 Task: Find connections with filter location Villepinte with filter topic #Careerwith filter profile language German with filter current company Sungrow Power Supply Co., Ltd. with filter school INDIAN MARITIME UNIVERSITY with filter industry Metal Valve, Ball, and Roller Manufacturing with filter service category Writing with filter keywords title Counselor
Action: Mouse moved to (317, 251)
Screenshot: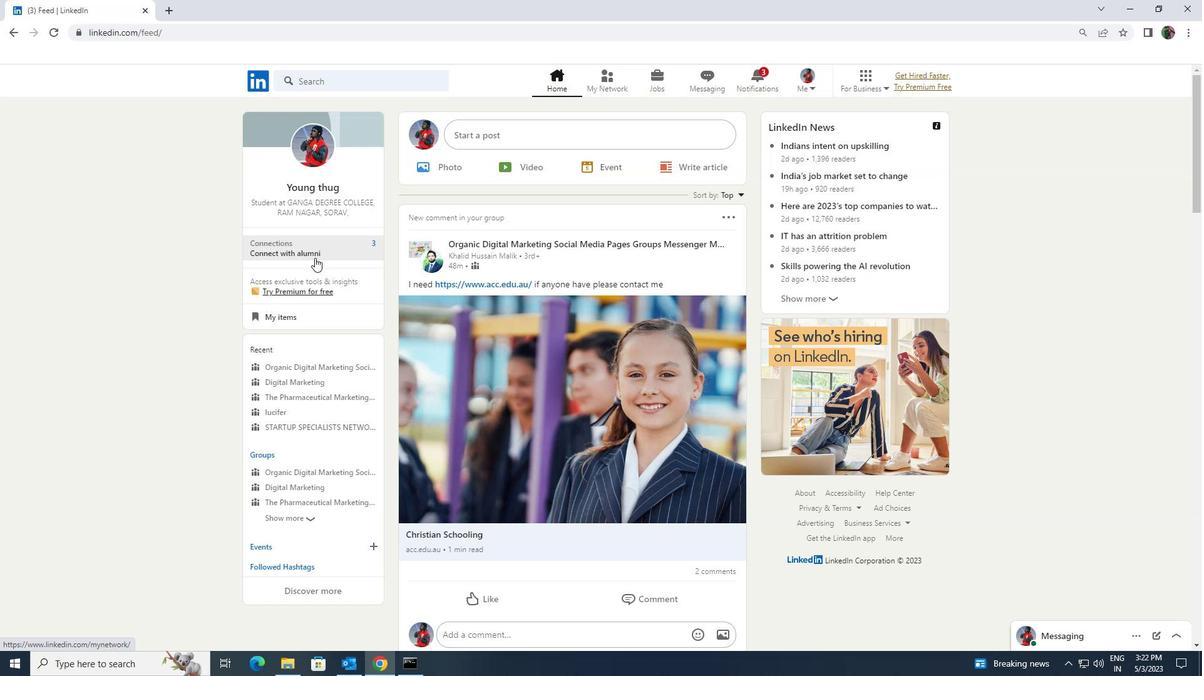 
Action: Mouse pressed left at (317, 251)
Screenshot: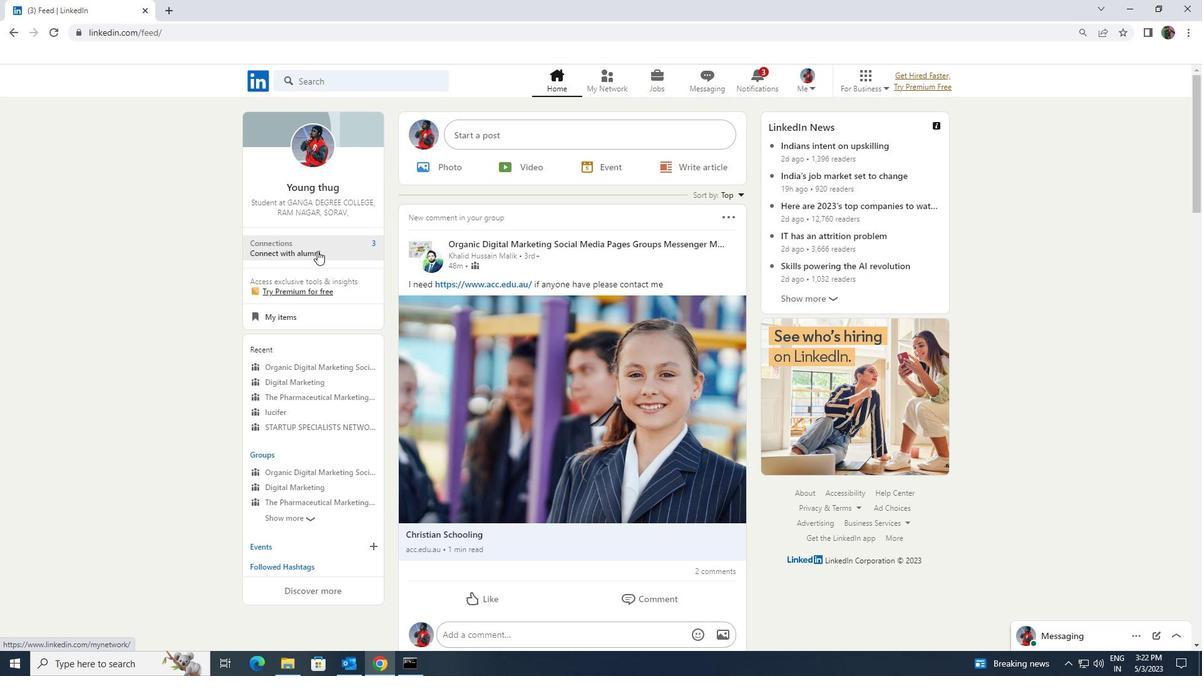 
Action: Mouse moved to (381, 151)
Screenshot: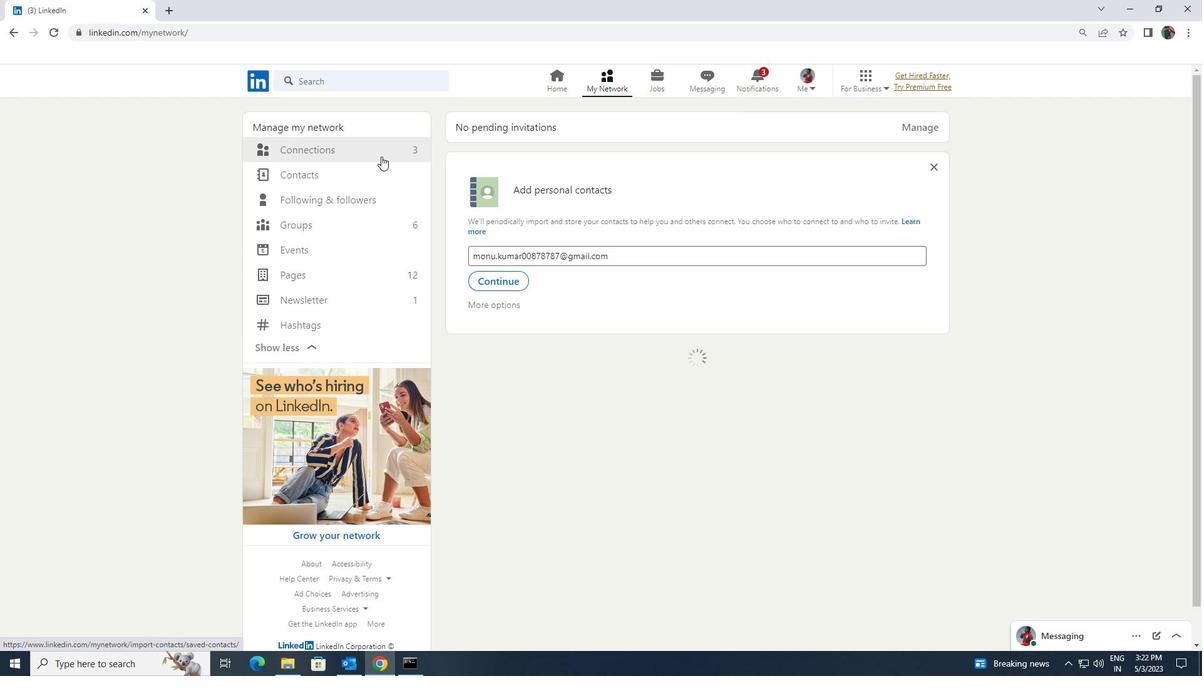 
Action: Mouse pressed left at (381, 151)
Screenshot: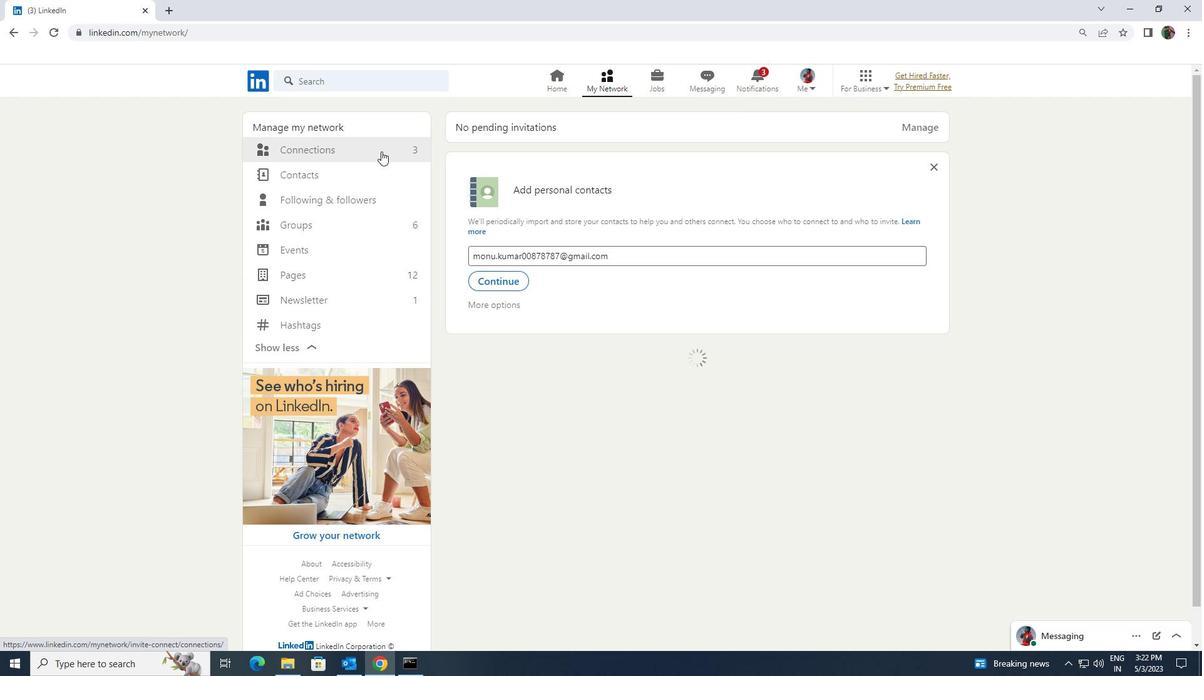 
Action: Mouse moved to (668, 152)
Screenshot: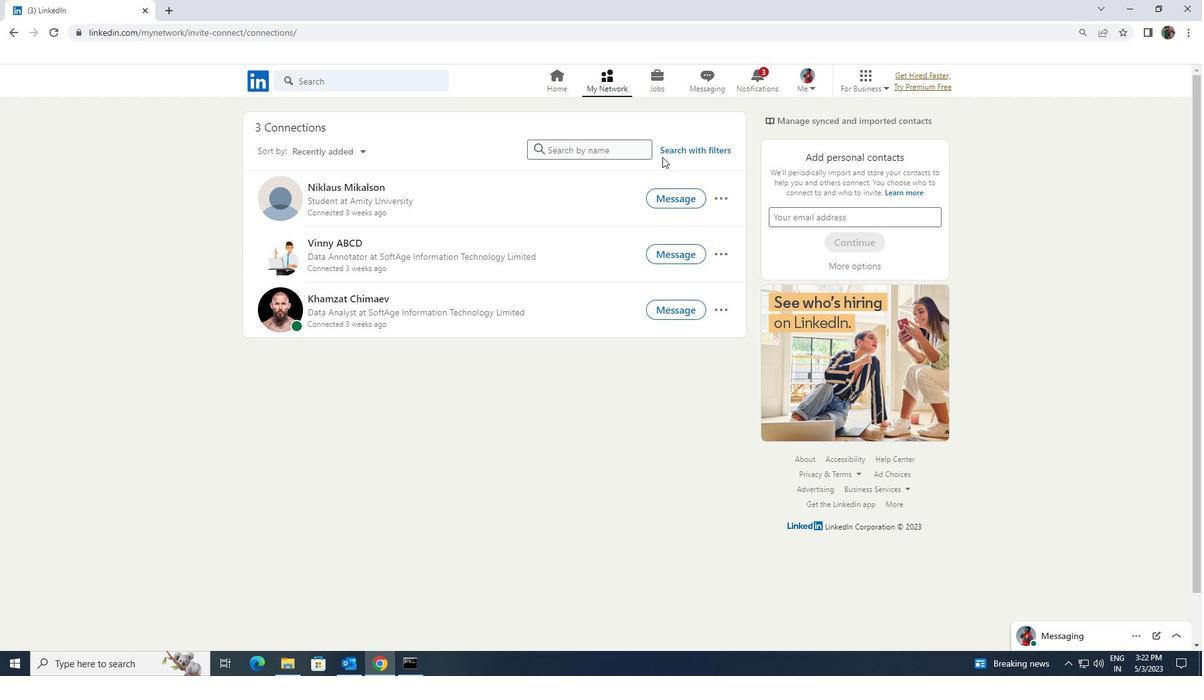 
Action: Mouse pressed left at (668, 152)
Screenshot: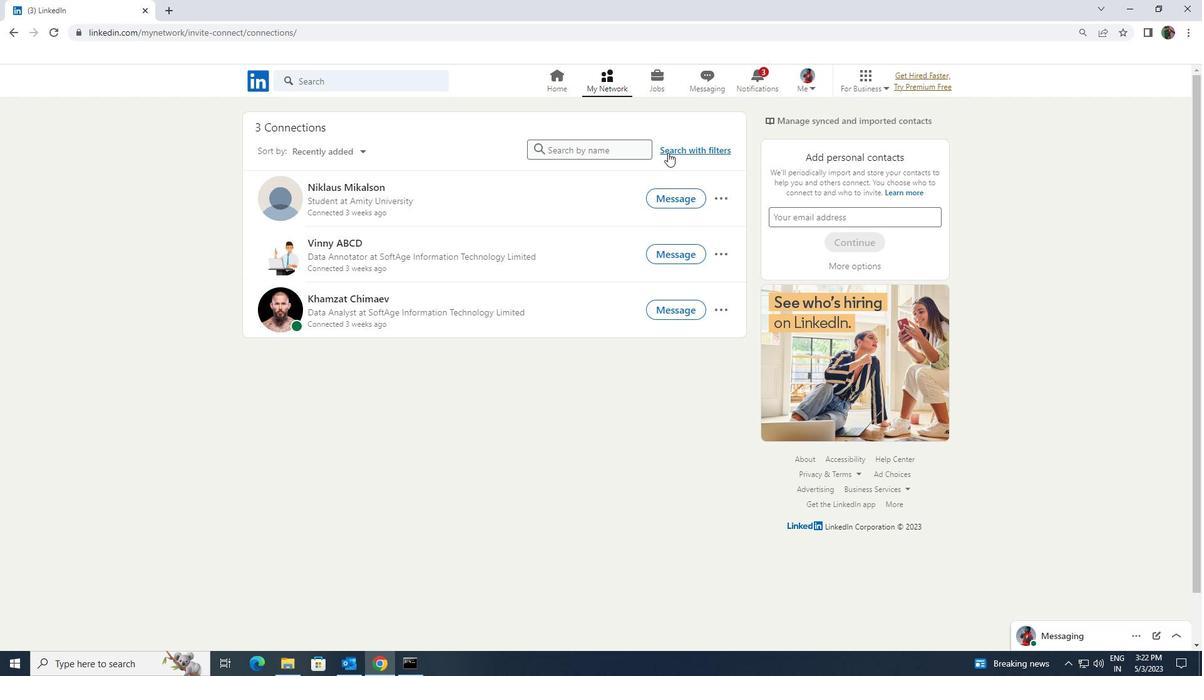 
Action: Mouse moved to (636, 120)
Screenshot: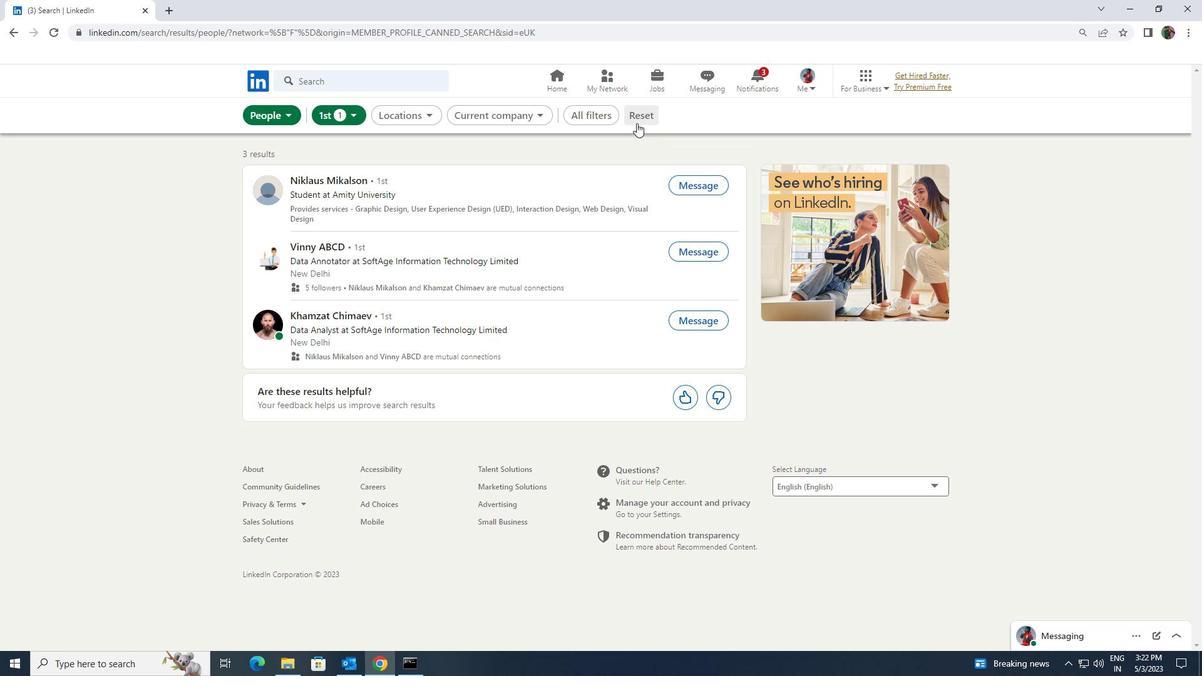 
Action: Mouse pressed left at (636, 120)
Screenshot: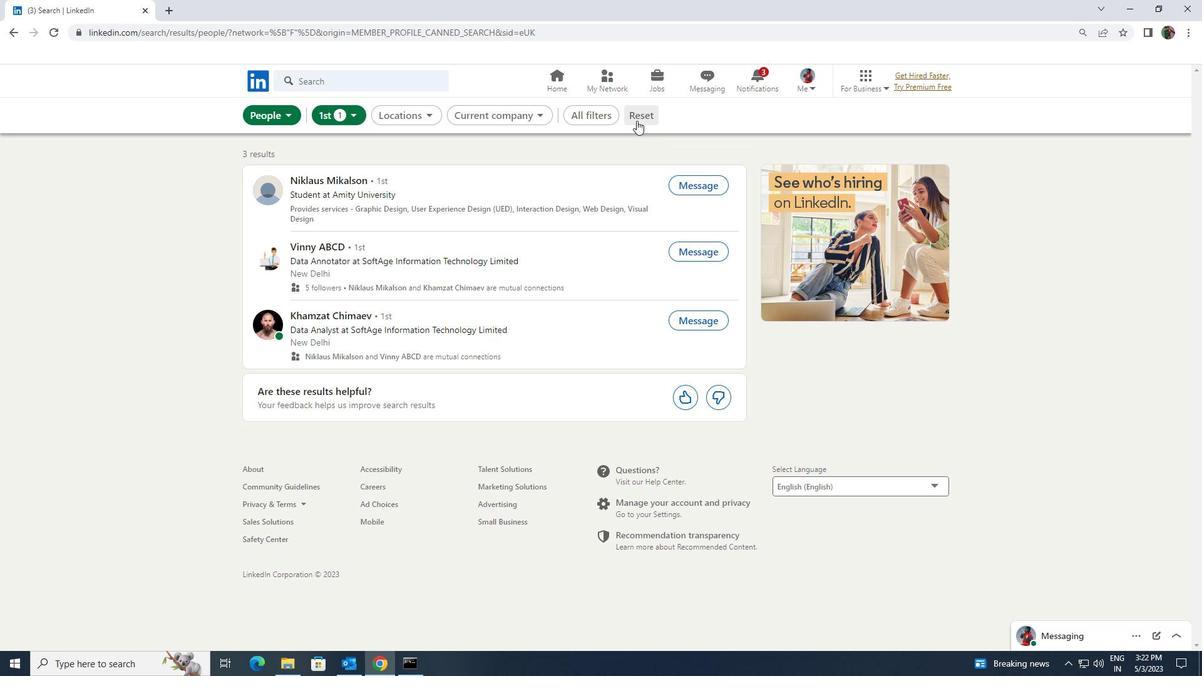 
Action: Mouse moved to (633, 117)
Screenshot: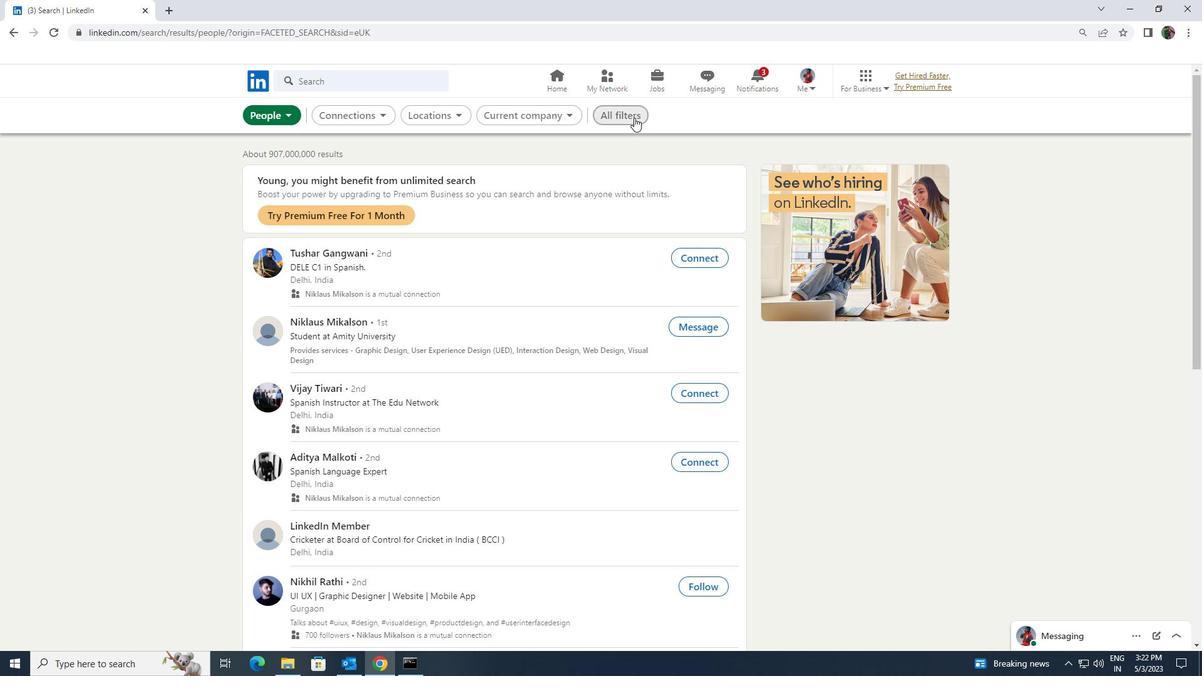 
Action: Mouse pressed left at (633, 117)
Screenshot: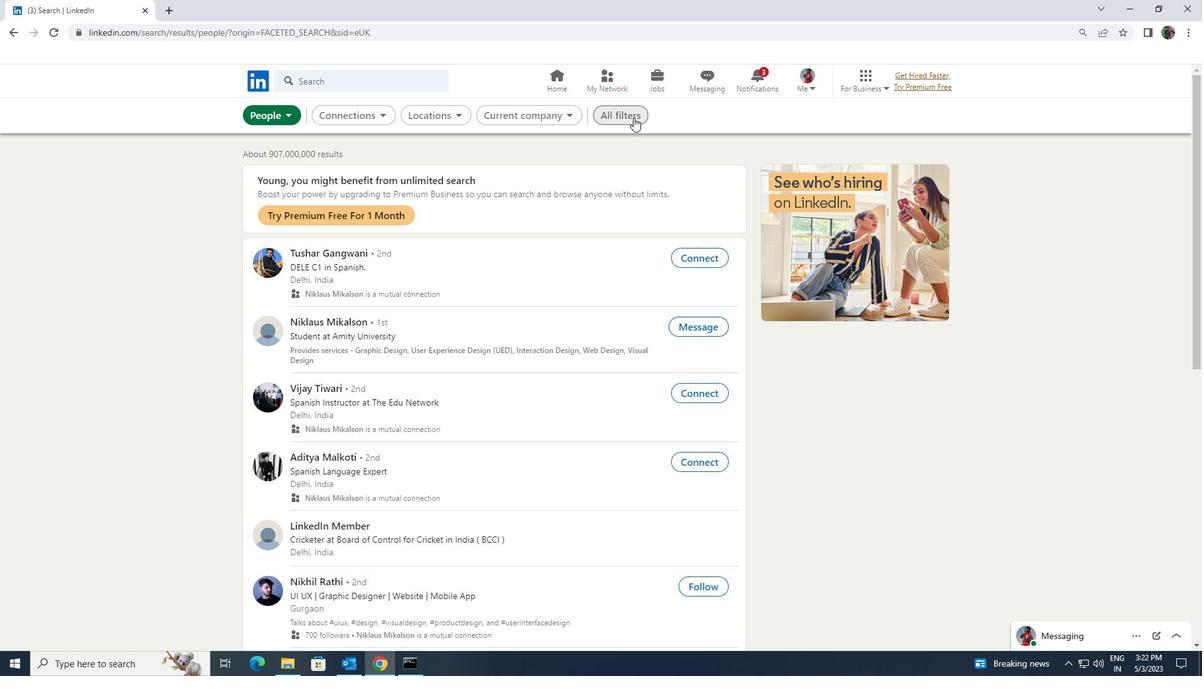 
Action: Mouse moved to (1056, 487)
Screenshot: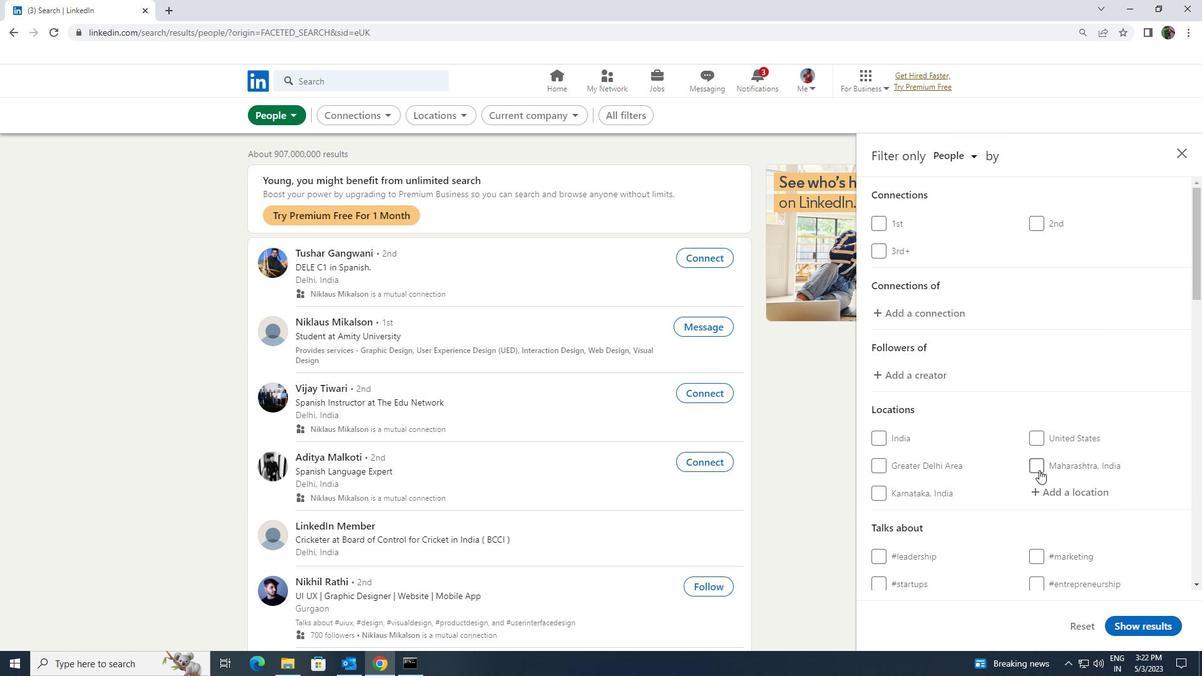 
Action: Mouse pressed left at (1056, 487)
Screenshot: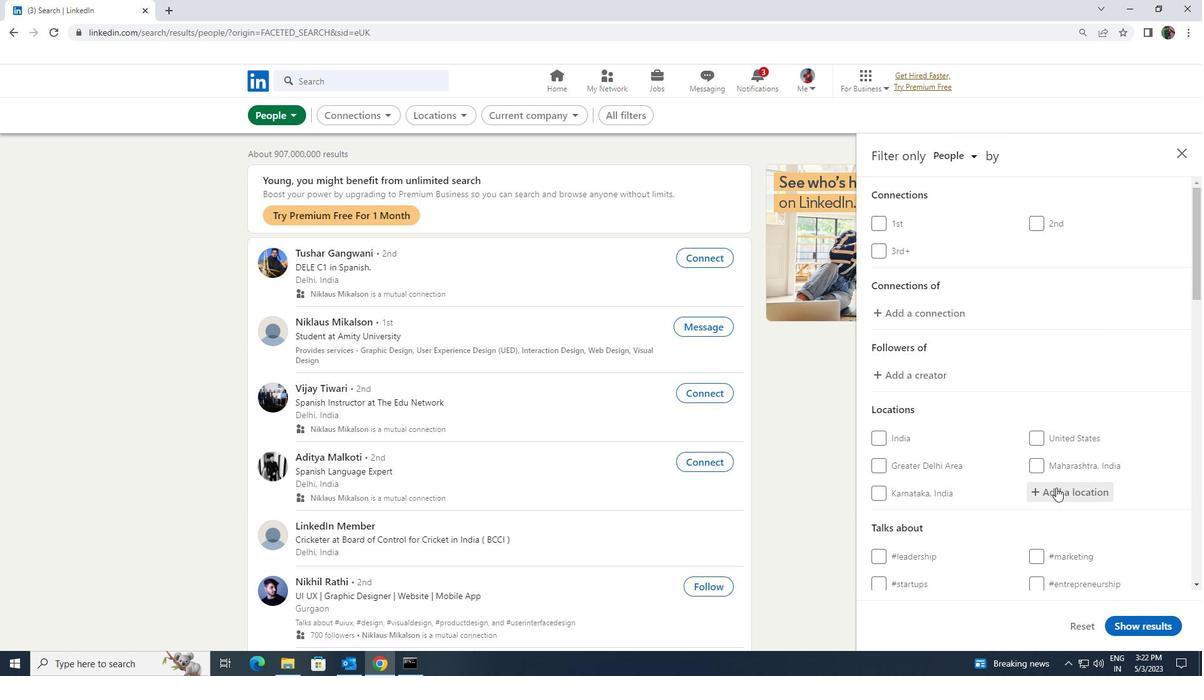 
Action: Key pressed <Key.shift><Key.shift>VILLEPINTE
Screenshot: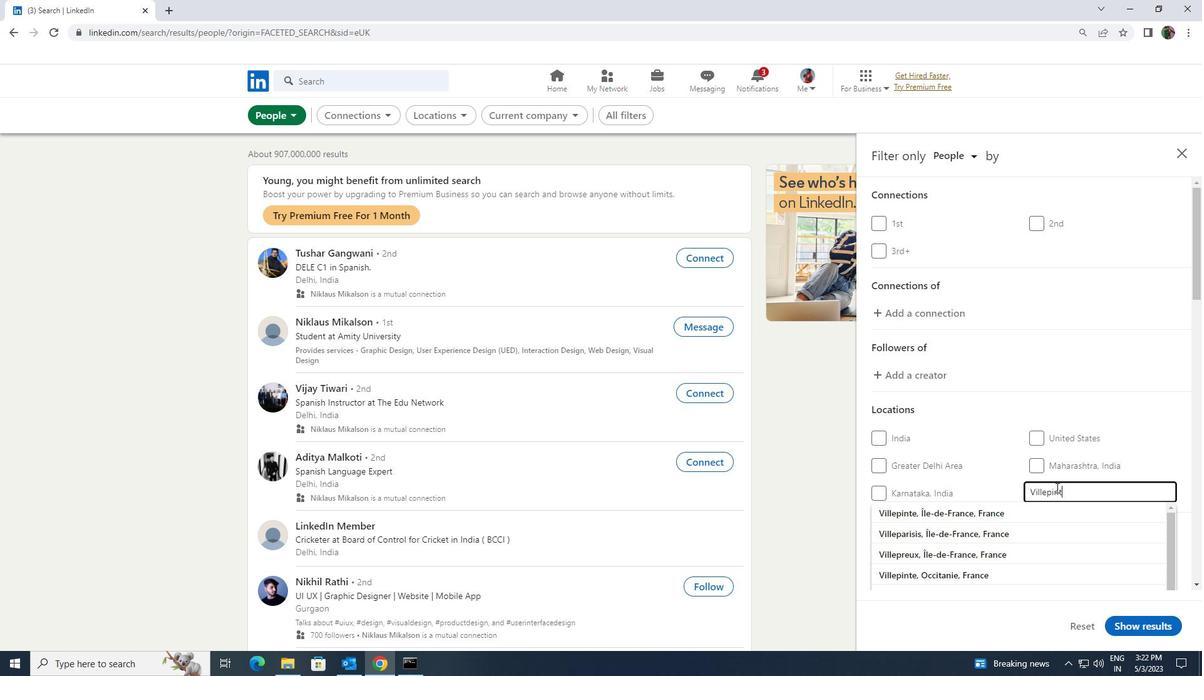 
Action: Mouse moved to (1047, 502)
Screenshot: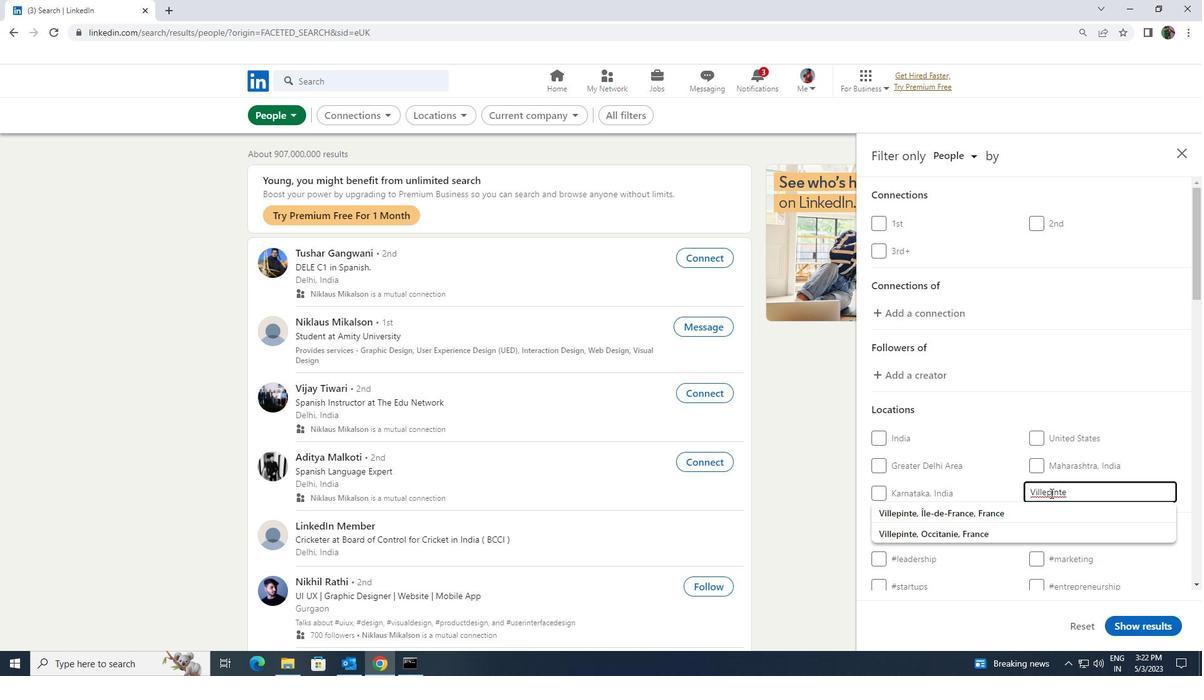 
Action: Mouse pressed left at (1047, 502)
Screenshot: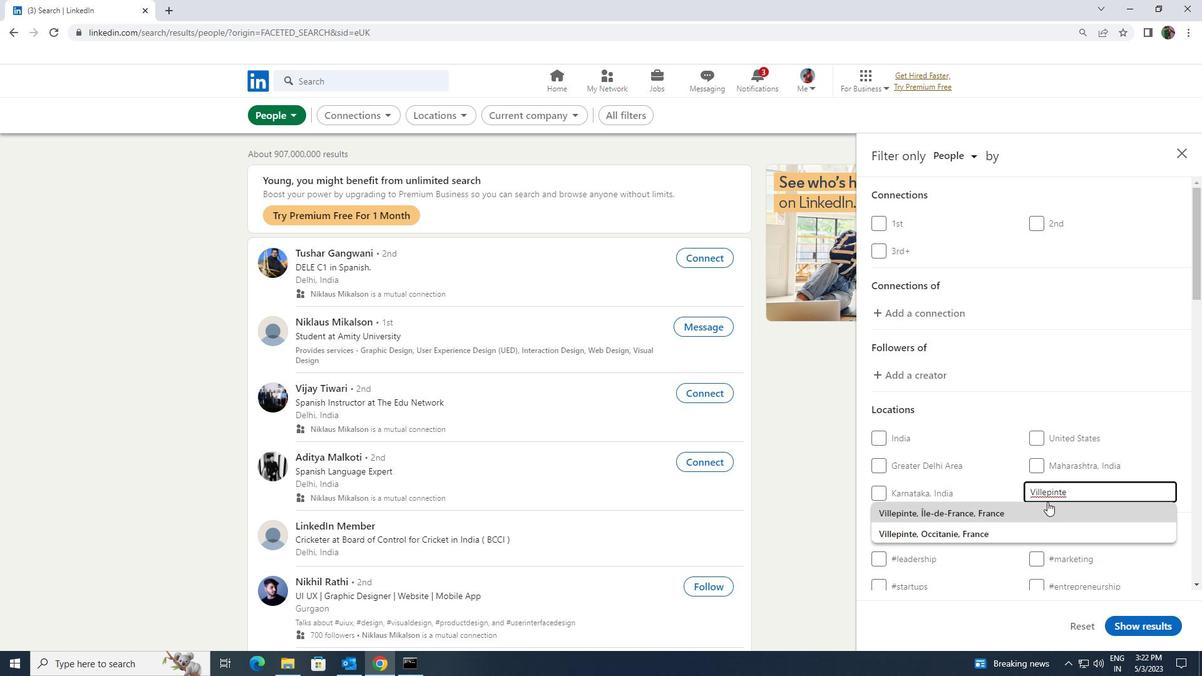 
Action: Mouse scrolled (1047, 501) with delta (0, 0)
Screenshot: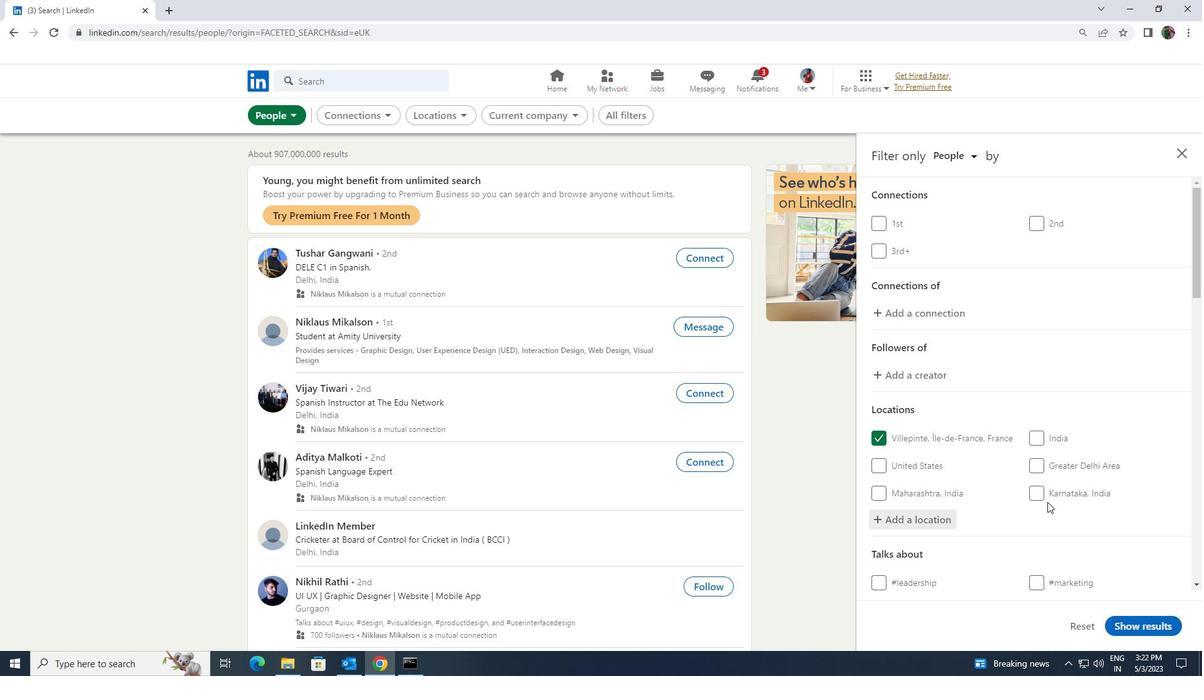 
Action: Mouse scrolled (1047, 501) with delta (0, 0)
Screenshot: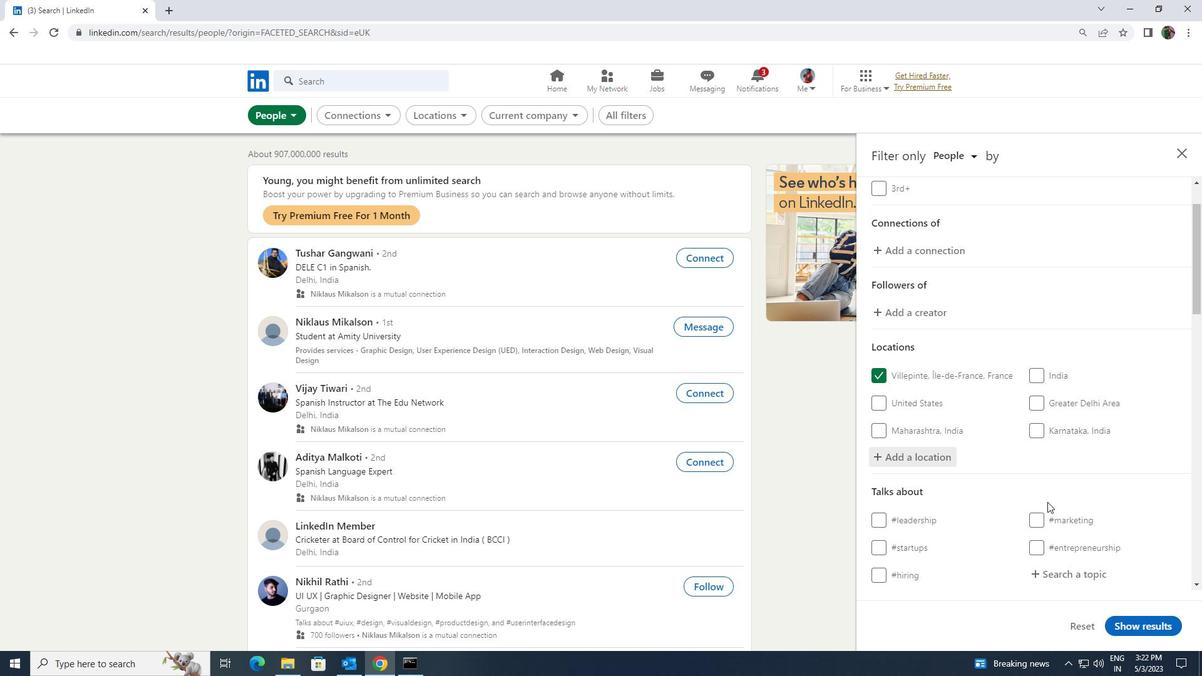 
Action: Mouse scrolled (1047, 501) with delta (0, 0)
Screenshot: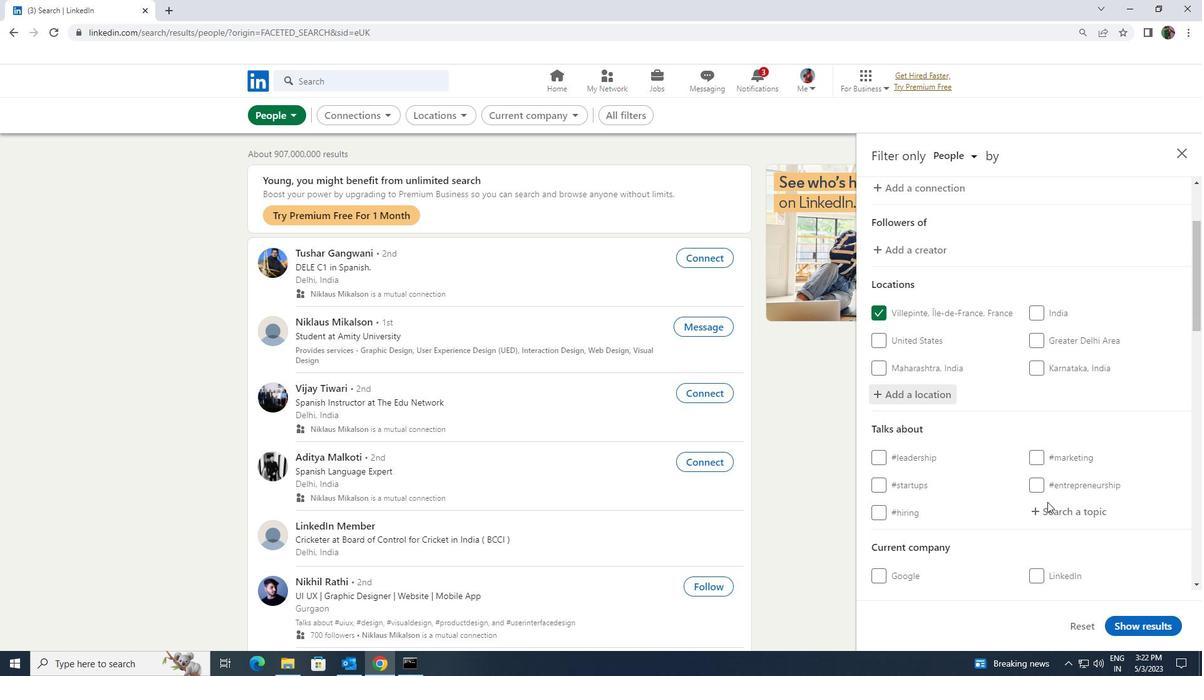 
Action: Mouse scrolled (1047, 501) with delta (0, 0)
Screenshot: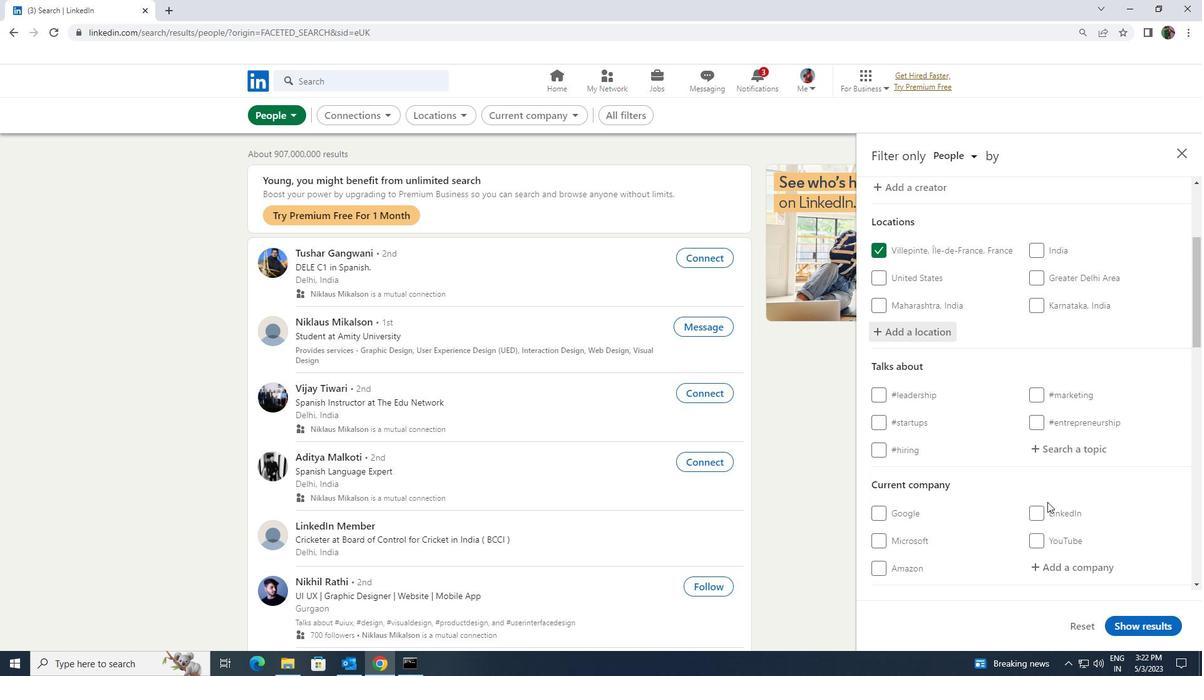 
Action: Mouse moved to (1048, 390)
Screenshot: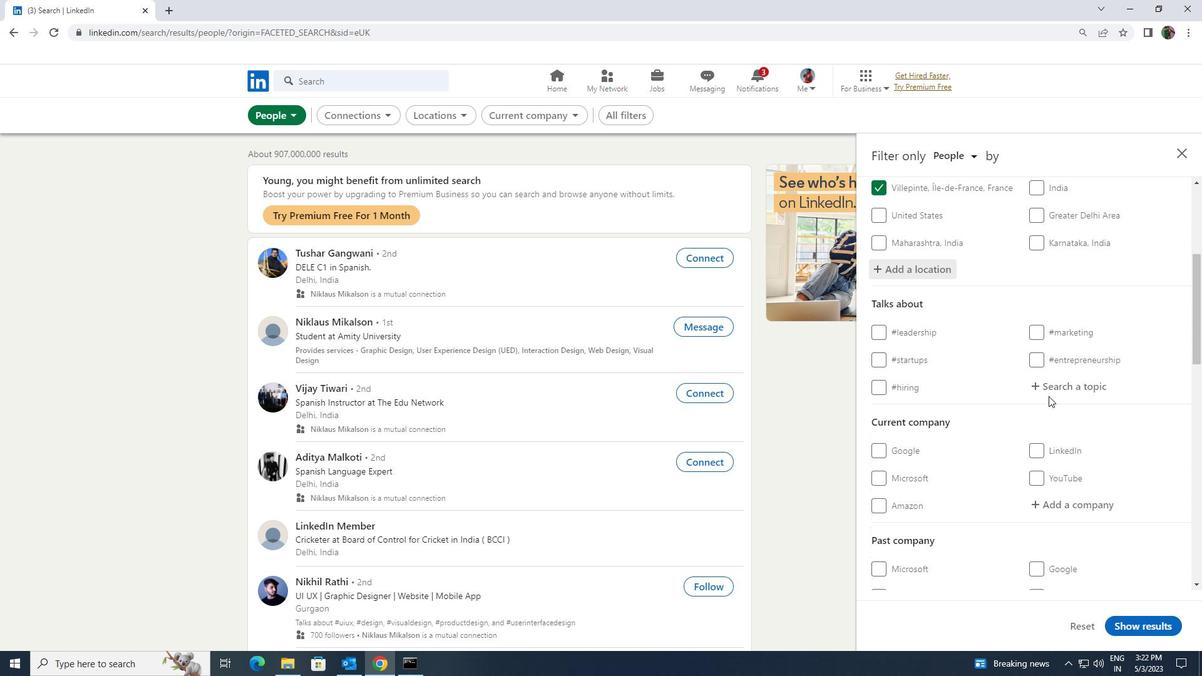 
Action: Mouse pressed left at (1048, 390)
Screenshot: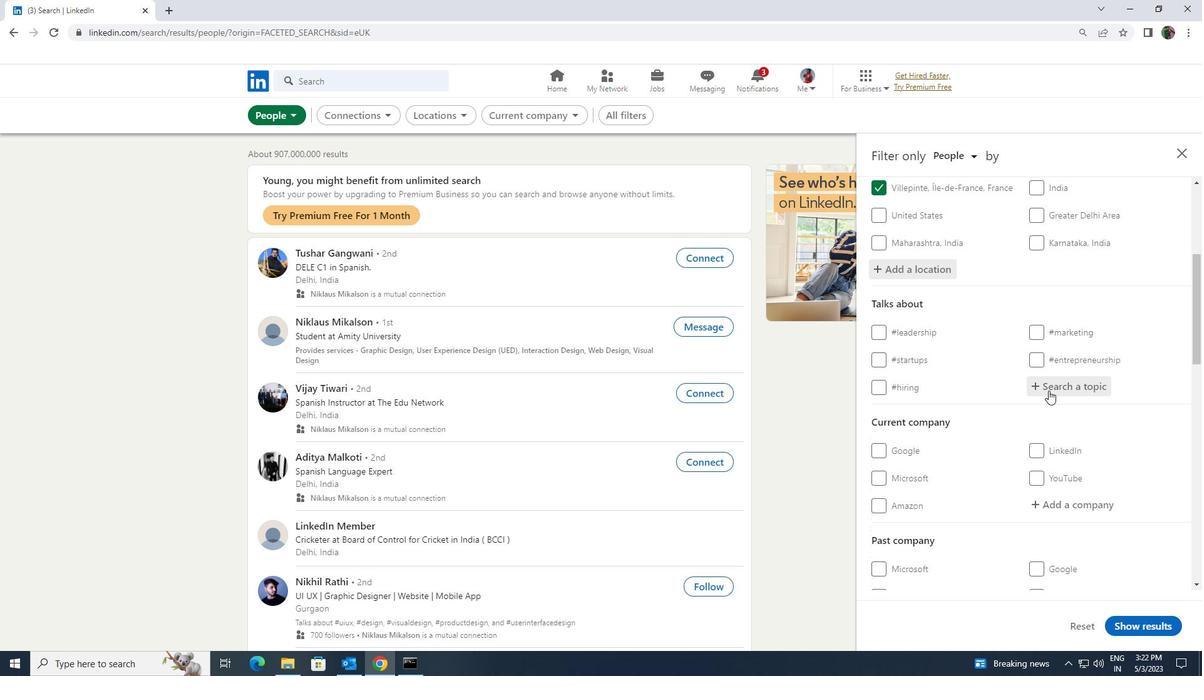 
Action: Key pressed <Key.shift>CARER
Screenshot: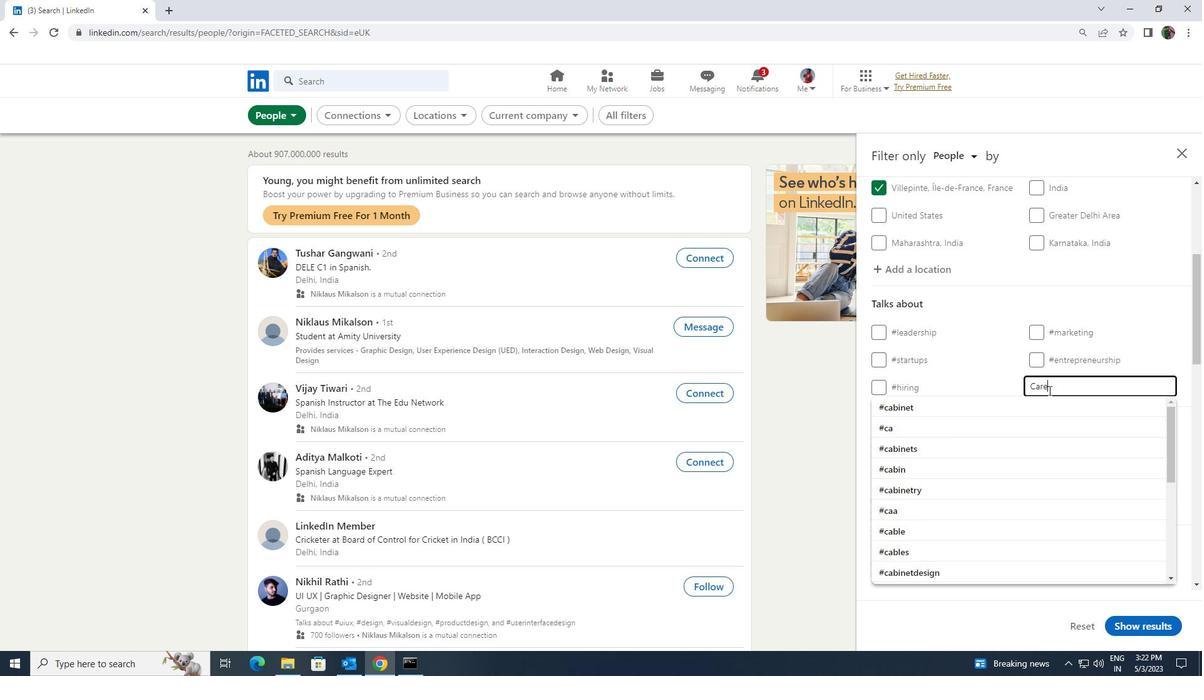 
Action: Mouse moved to (1036, 407)
Screenshot: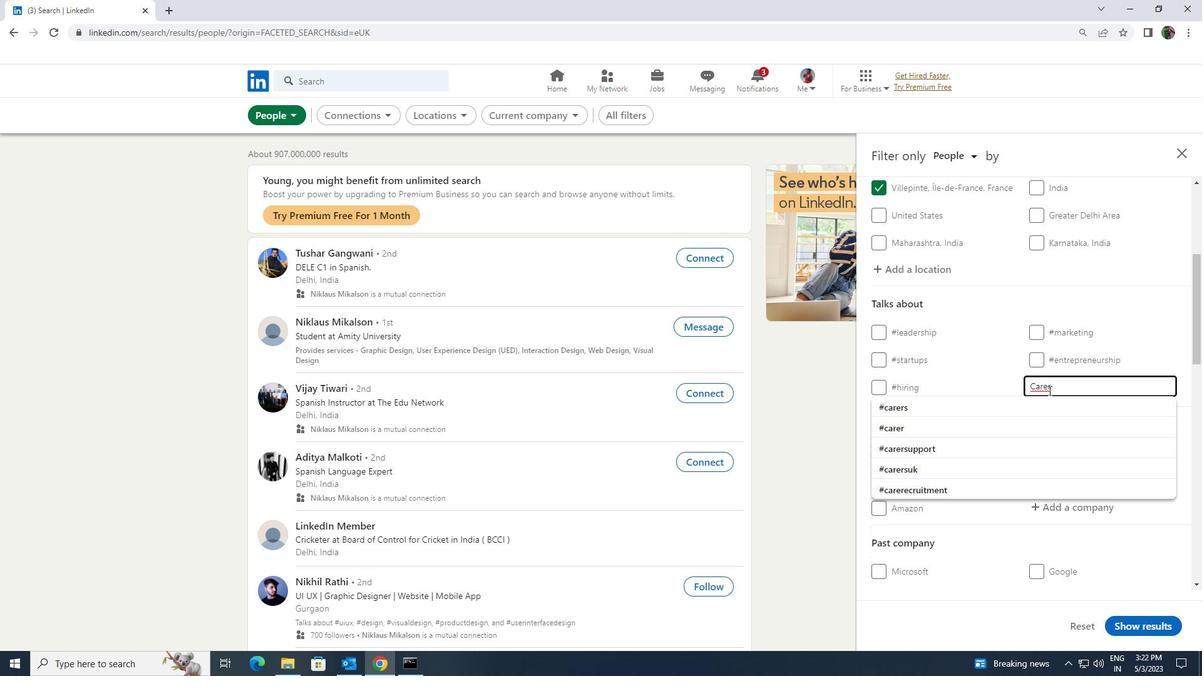 
Action: Mouse pressed left at (1036, 407)
Screenshot: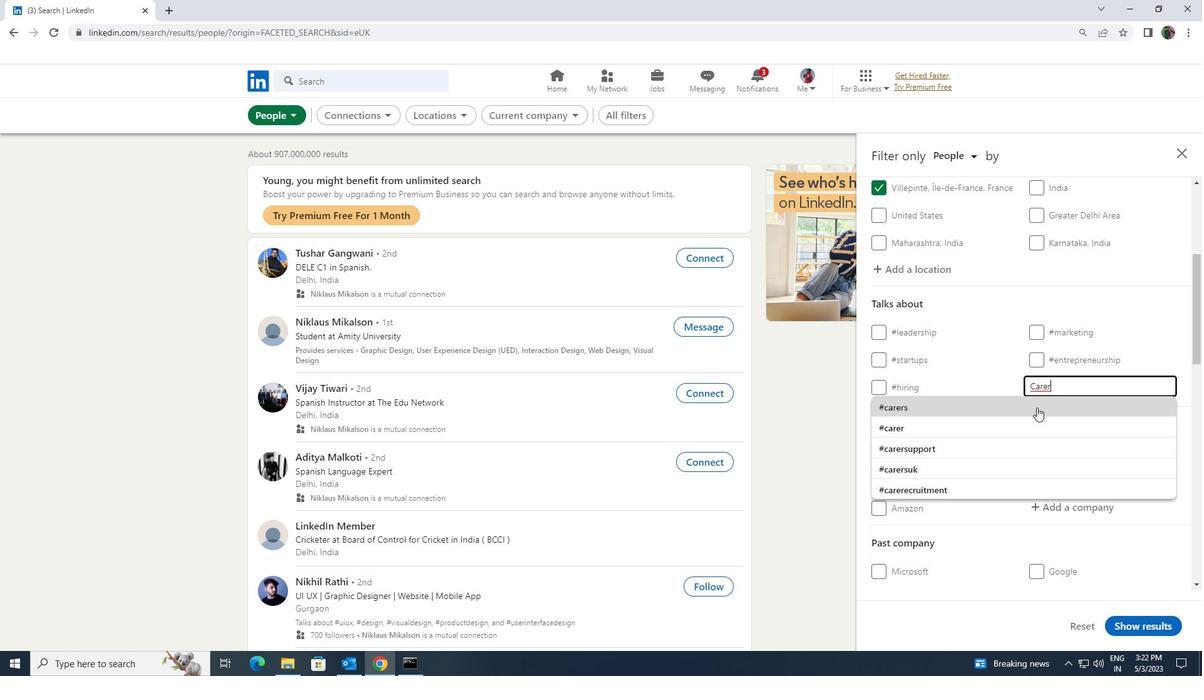 
Action: Mouse scrolled (1036, 407) with delta (0, 0)
Screenshot: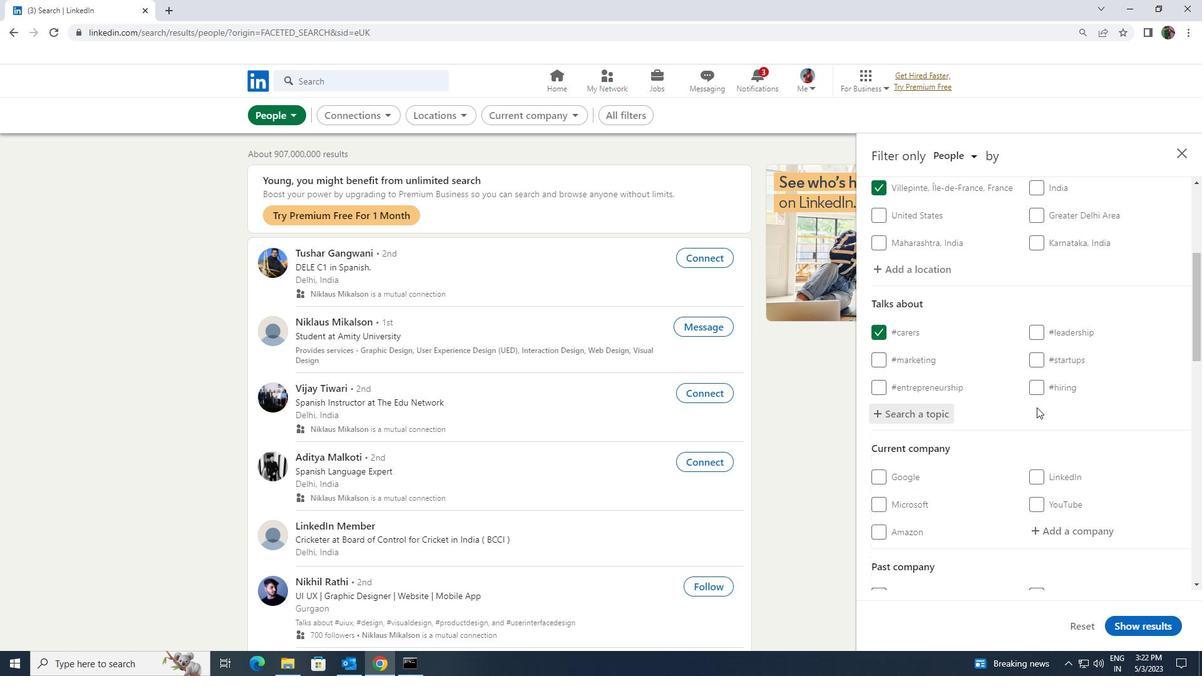 
Action: Mouse scrolled (1036, 407) with delta (0, 0)
Screenshot: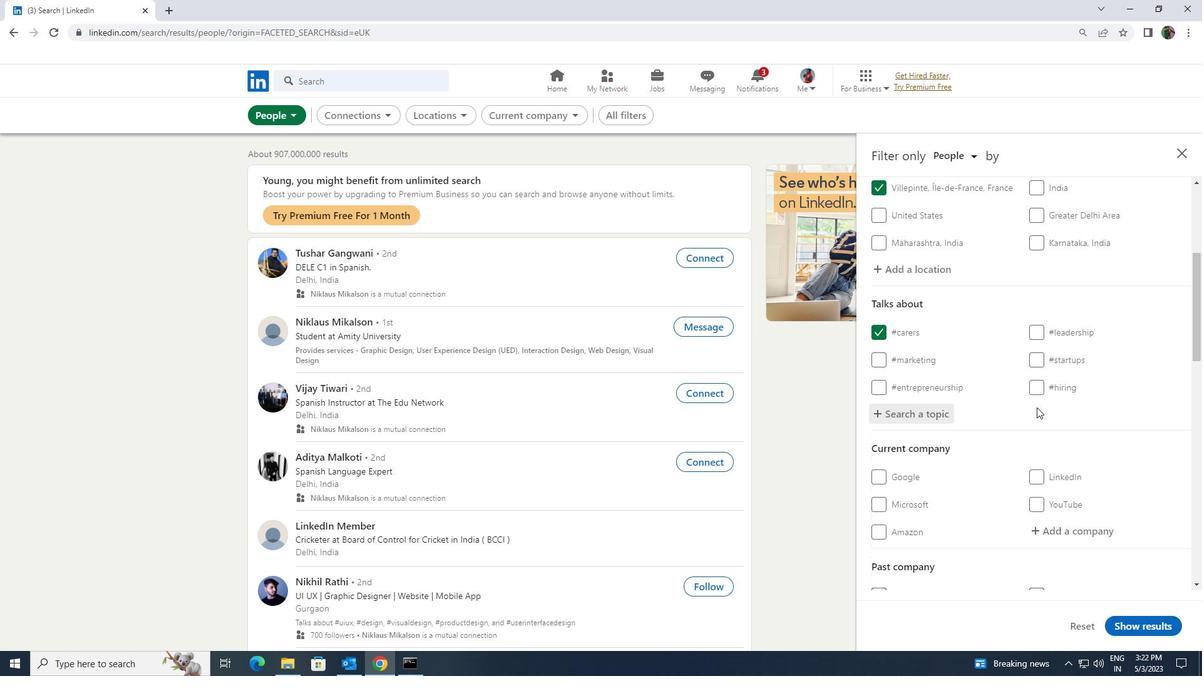 
Action: Mouse scrolled (1036, 407) with delta (0, 0)
Screenshot: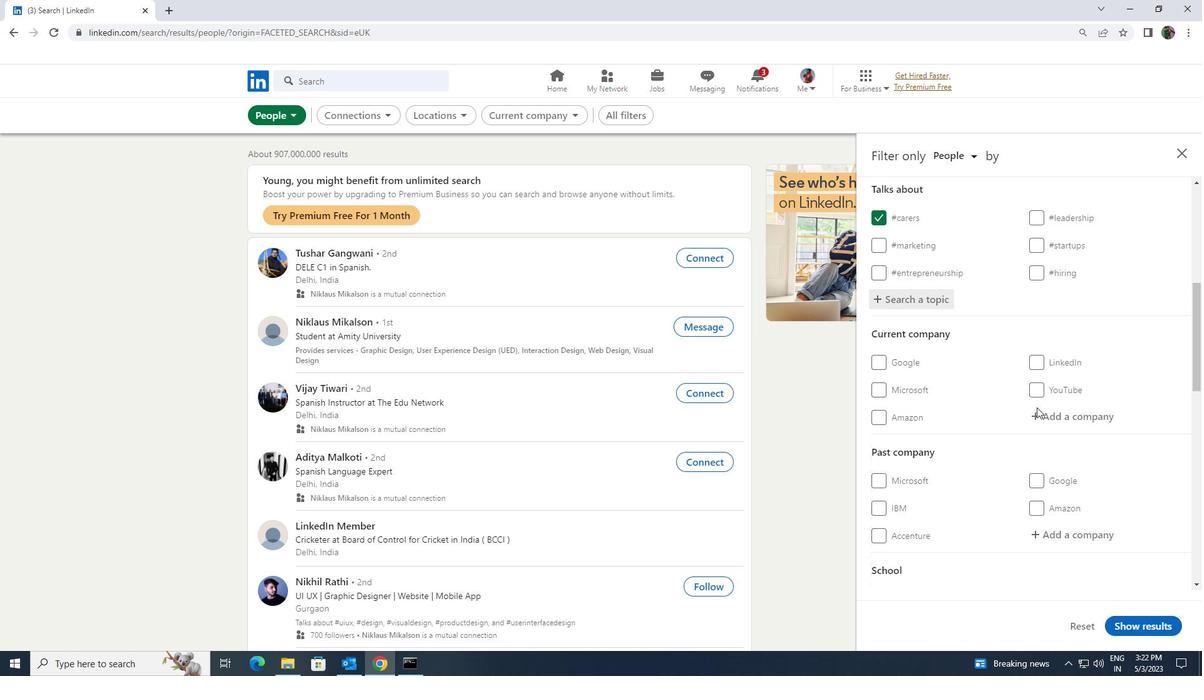 
Action: Mouse scrolled (1036, 407) with delta (0, 0)
Screenshot: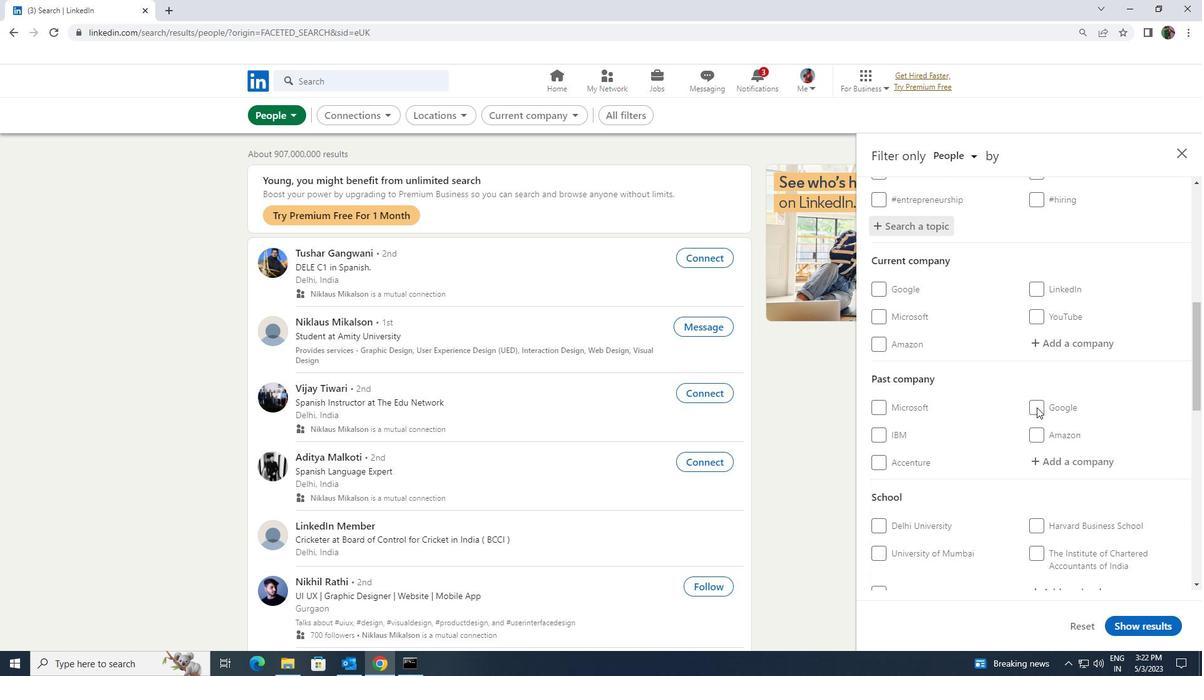 
Action: Mouse moved to (1035, 408)
Screenshot: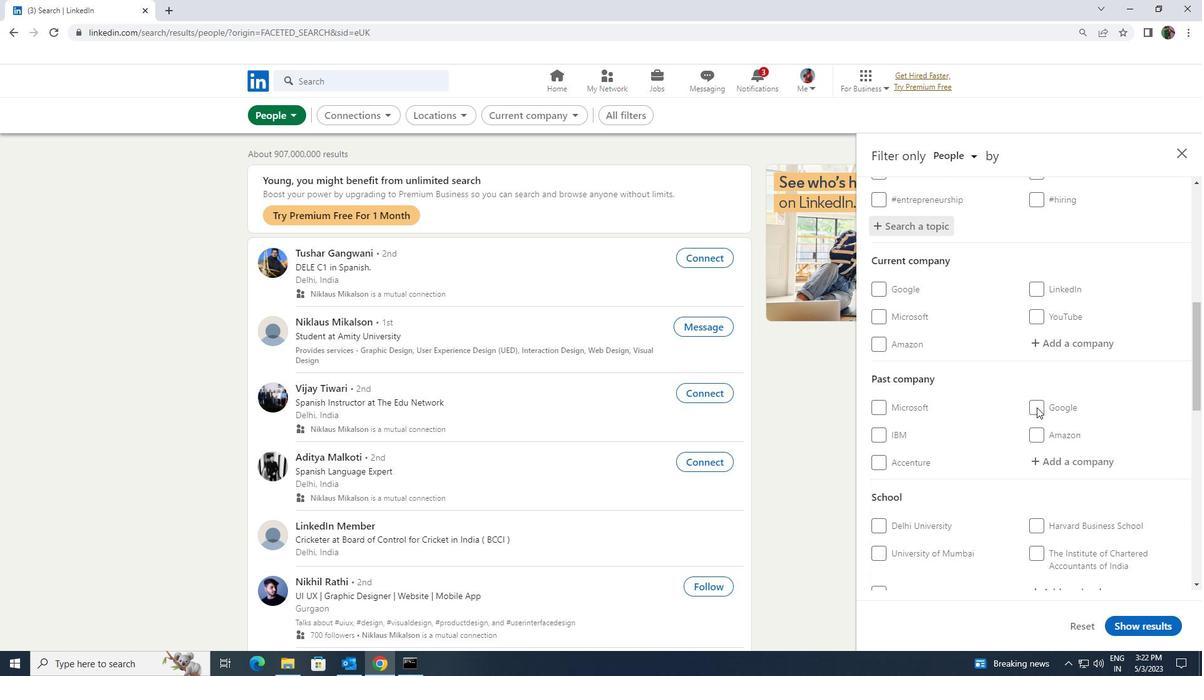 
Action: Mouse scrolled (1035, 407) with delta (0, 0)
Screenshot: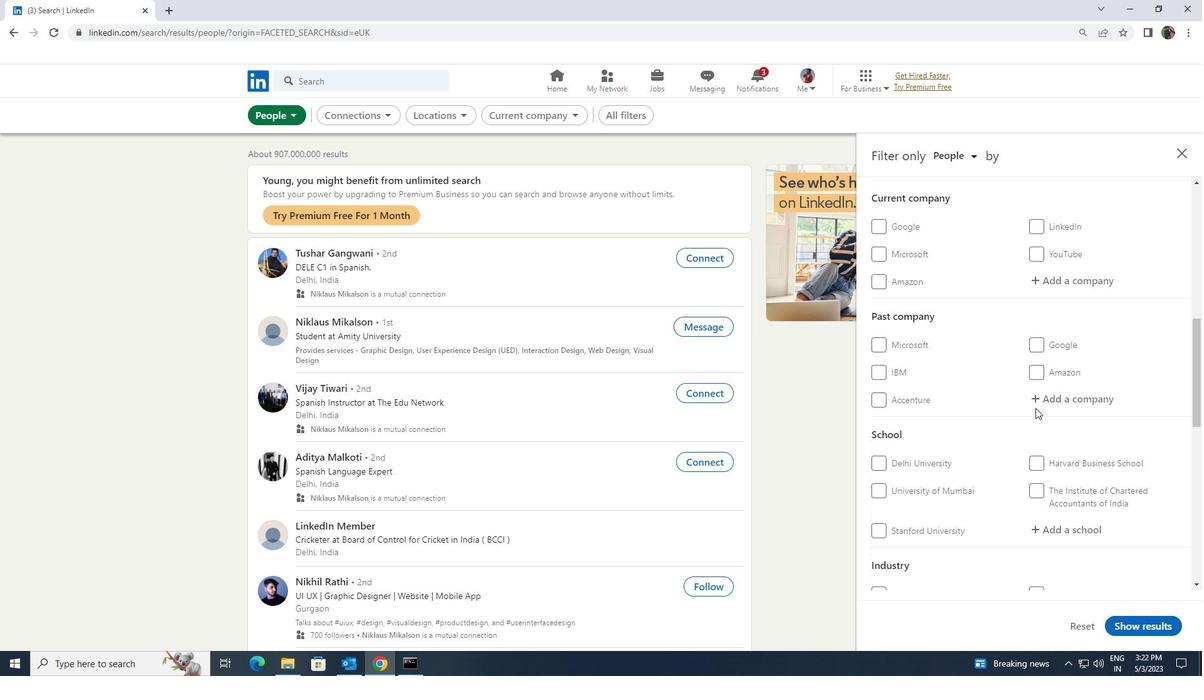 
Action: Mouse scrolled (1035, 407) with delta (0, 0)
Screenshot: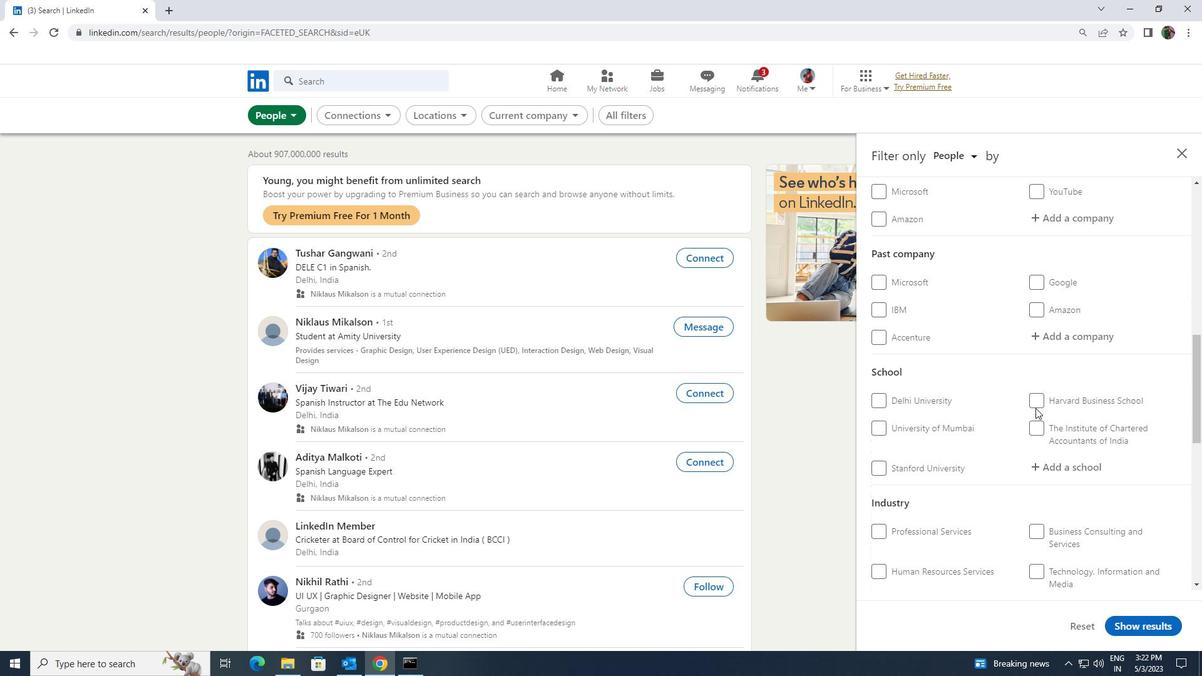 
Action: Mouse scrolled (1035, 407) with delta (0, 0)
Screenshot: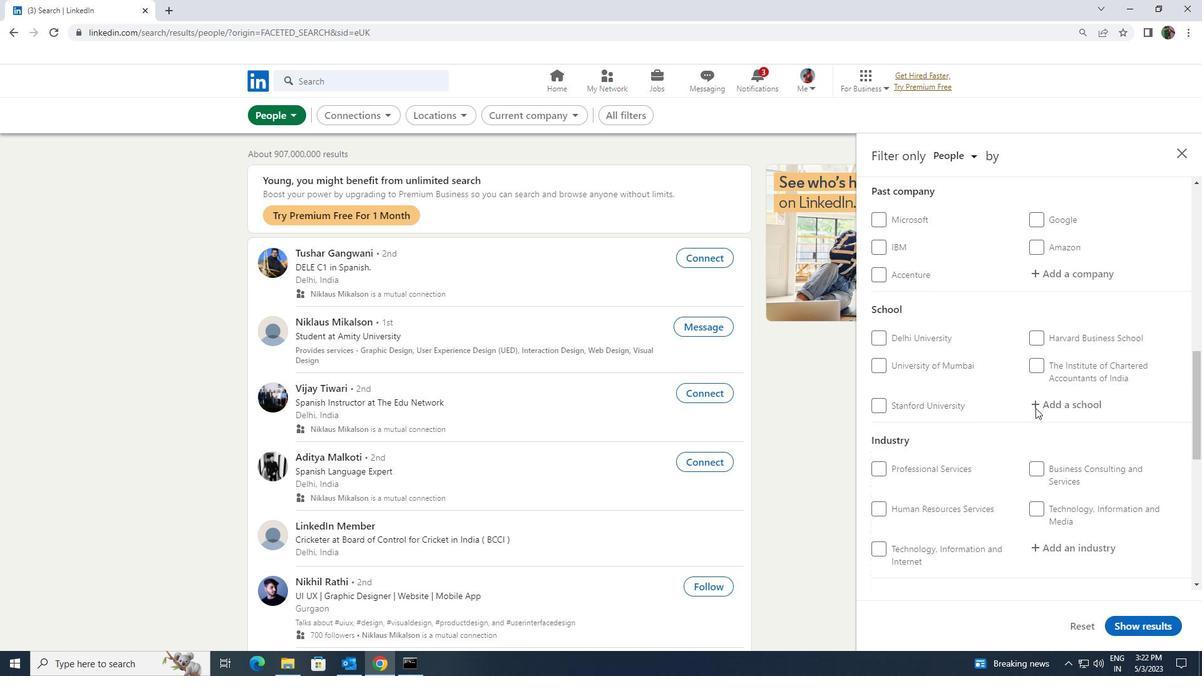 
Action: Mouse scrolled (1035, 407) with delta (0, 0)
Screenshot: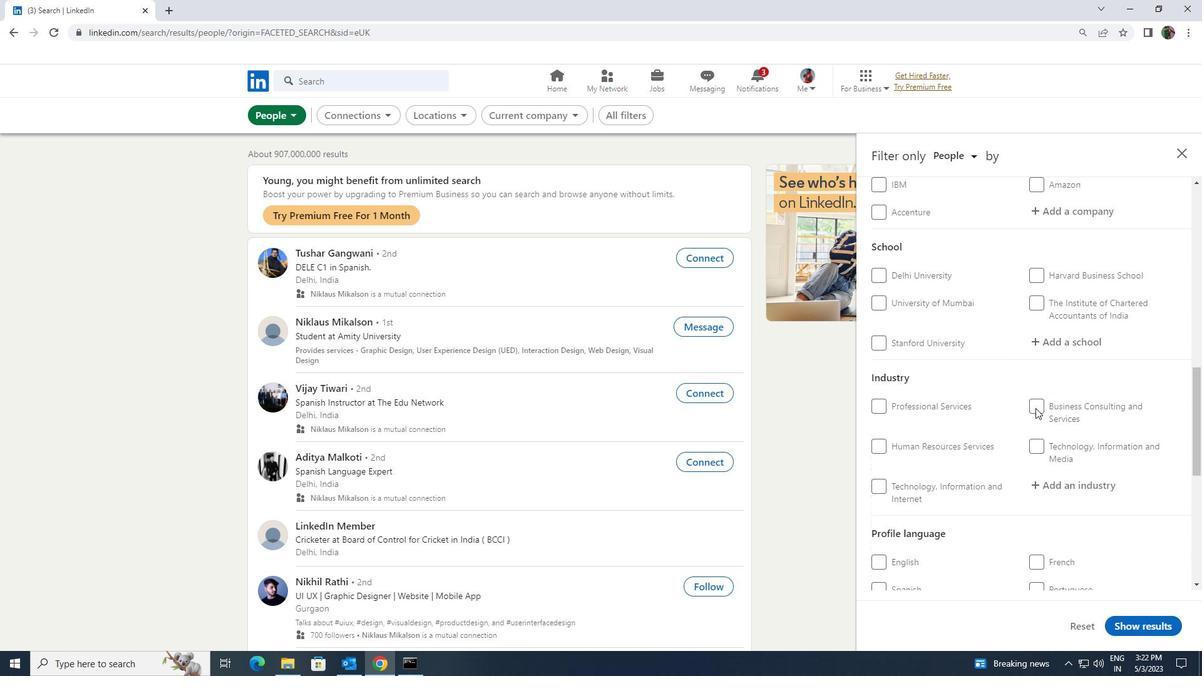 
Action: Mouse scrolled (1035, 407) with delta (0, 0)
Screenshot: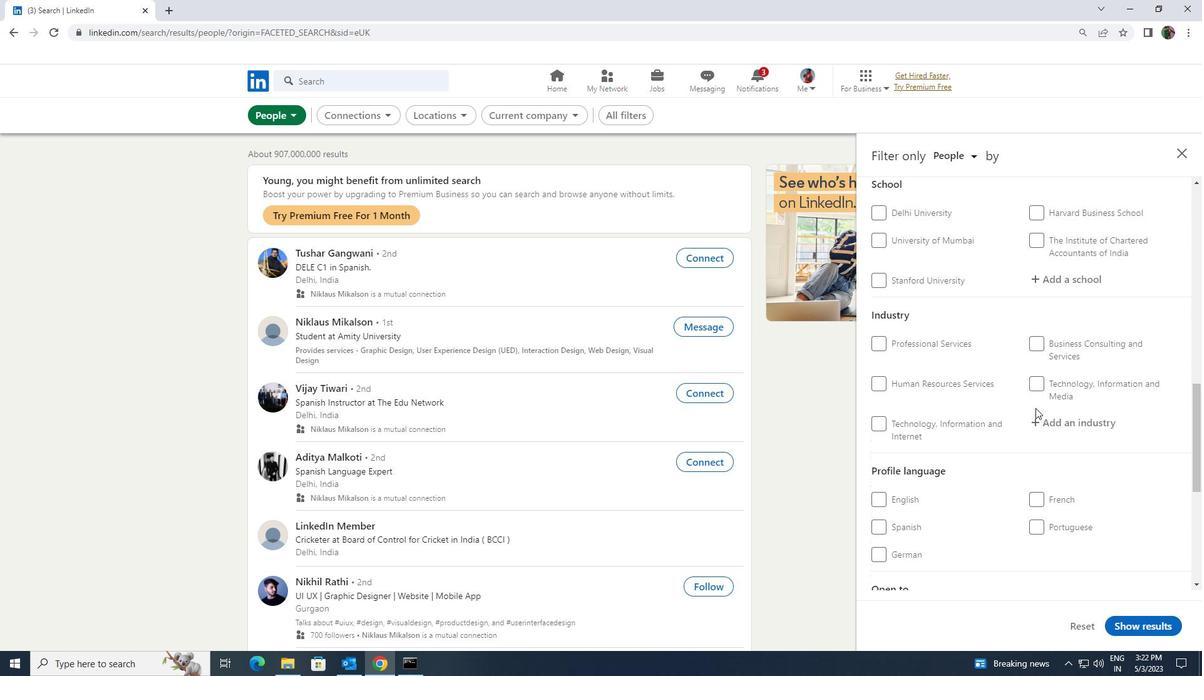 
Action: Mouse moved to (888, 485)
Screenshot: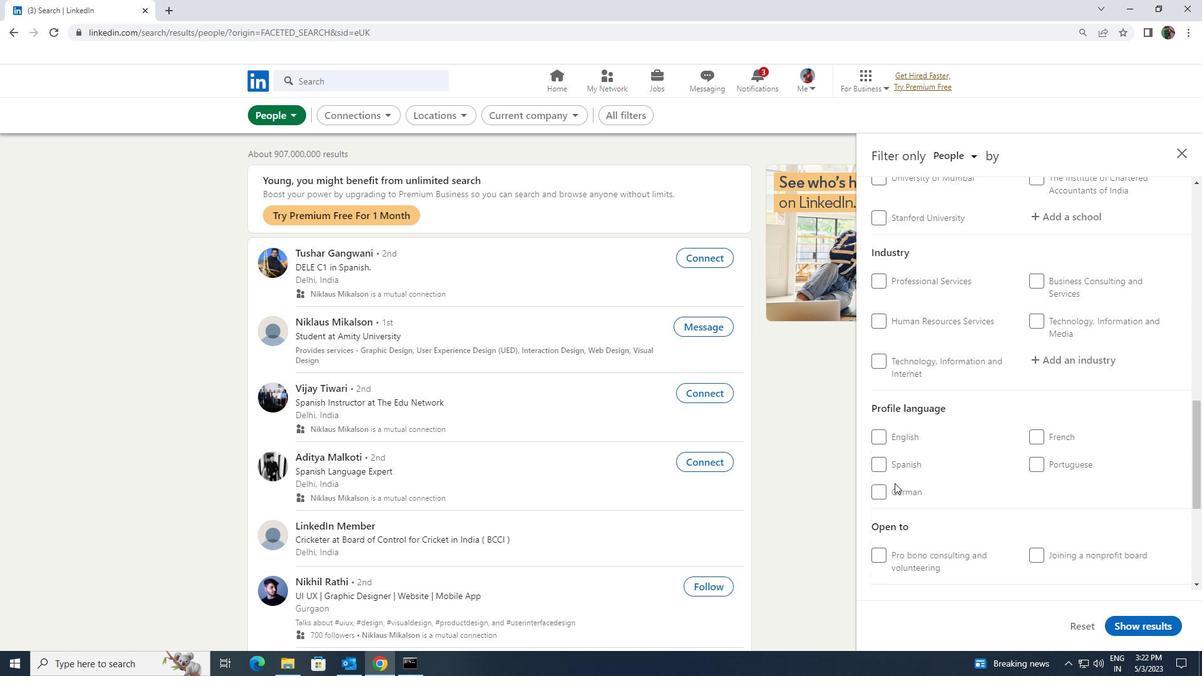 
Action: Mouse pressed left at (888, 485)
Screenshot: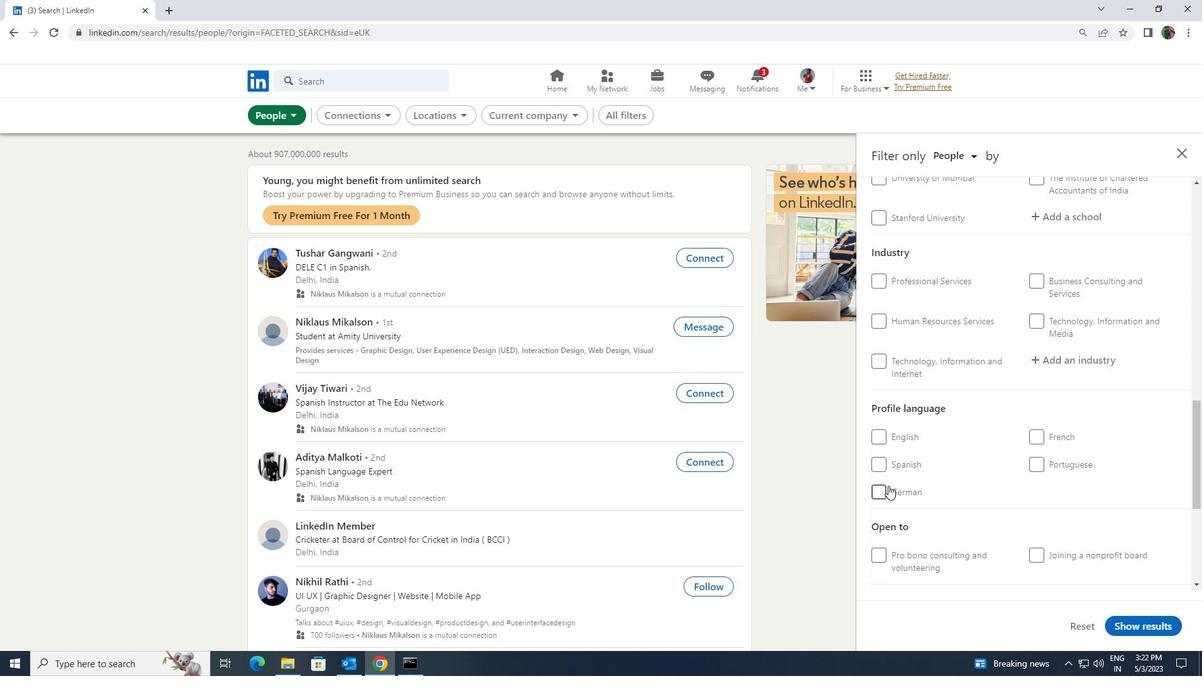 
Action: Mouse moved to (973, 469)
Screenshot: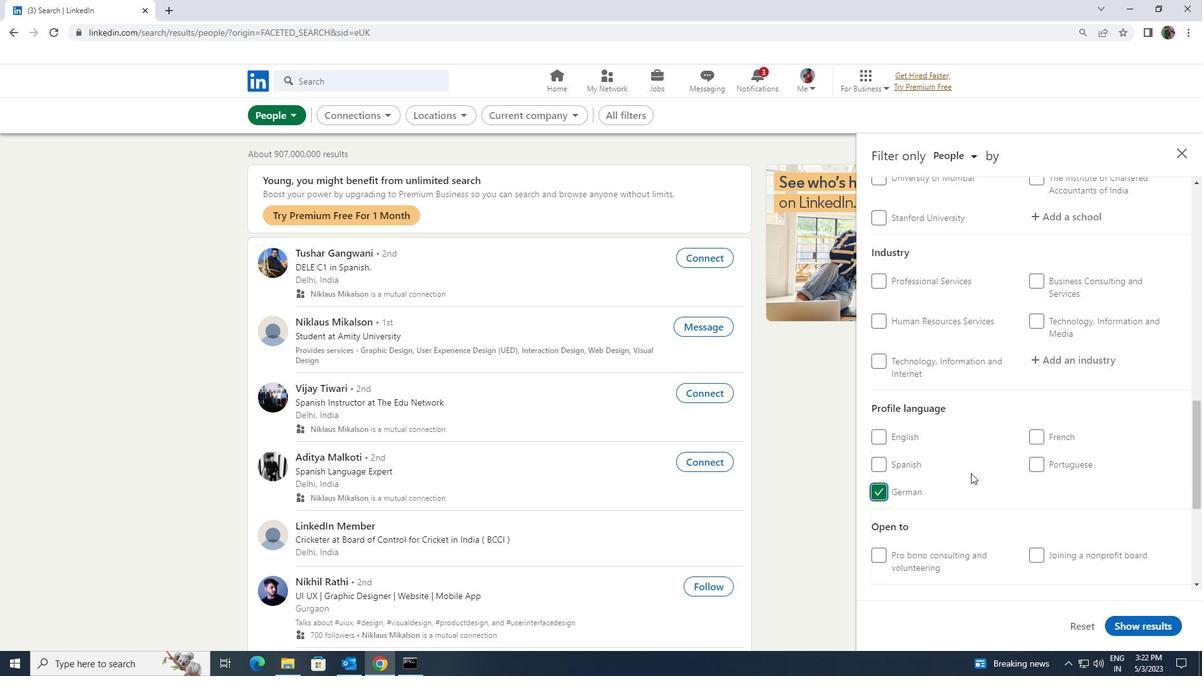 
Action: Mouse scrolled (973, 469) with delta (0, 0)
Screenshot: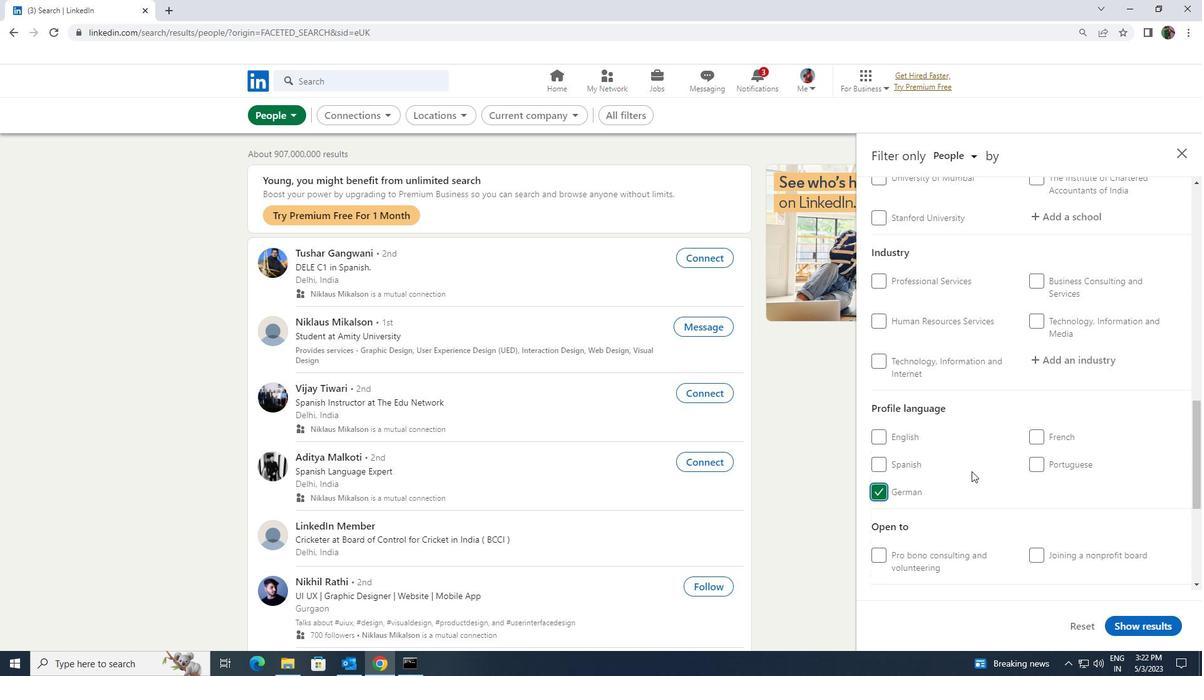 
Action: Mouse scrolled (973, 469) with delta (0, 0)
Screenshot: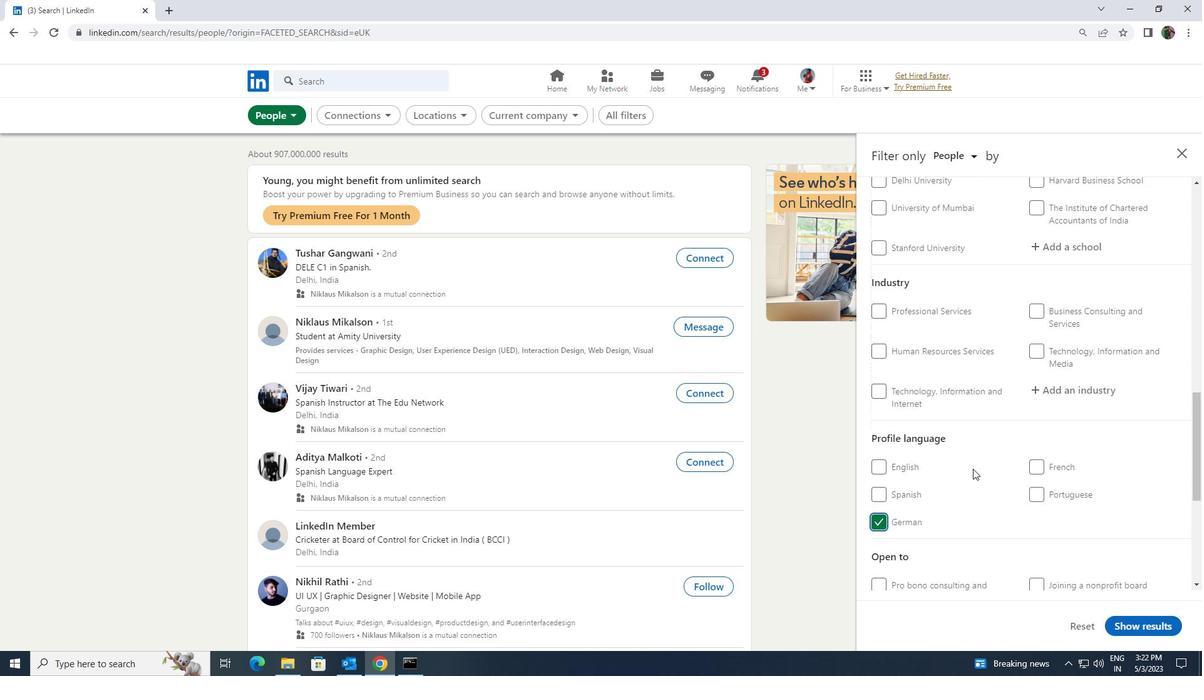 
Action: Mouse moved to (974, 467)
Screenshot: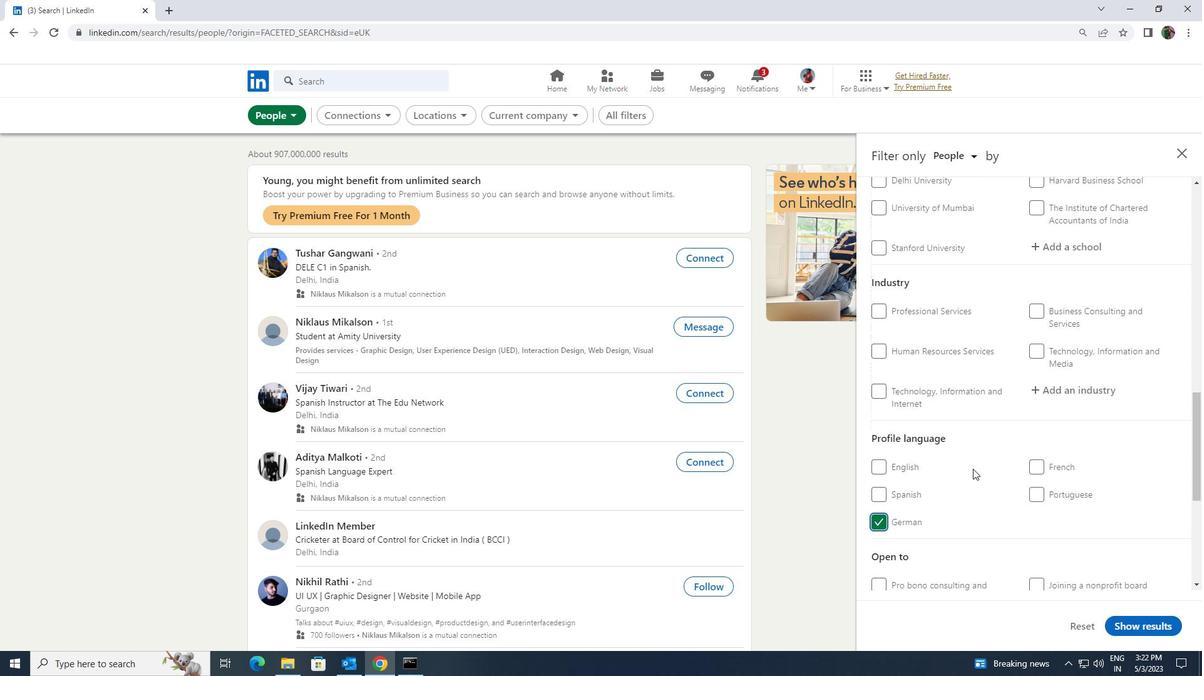 
Action: Mouse scrolled (974, 467) with delta (0, 0)
Screenshot: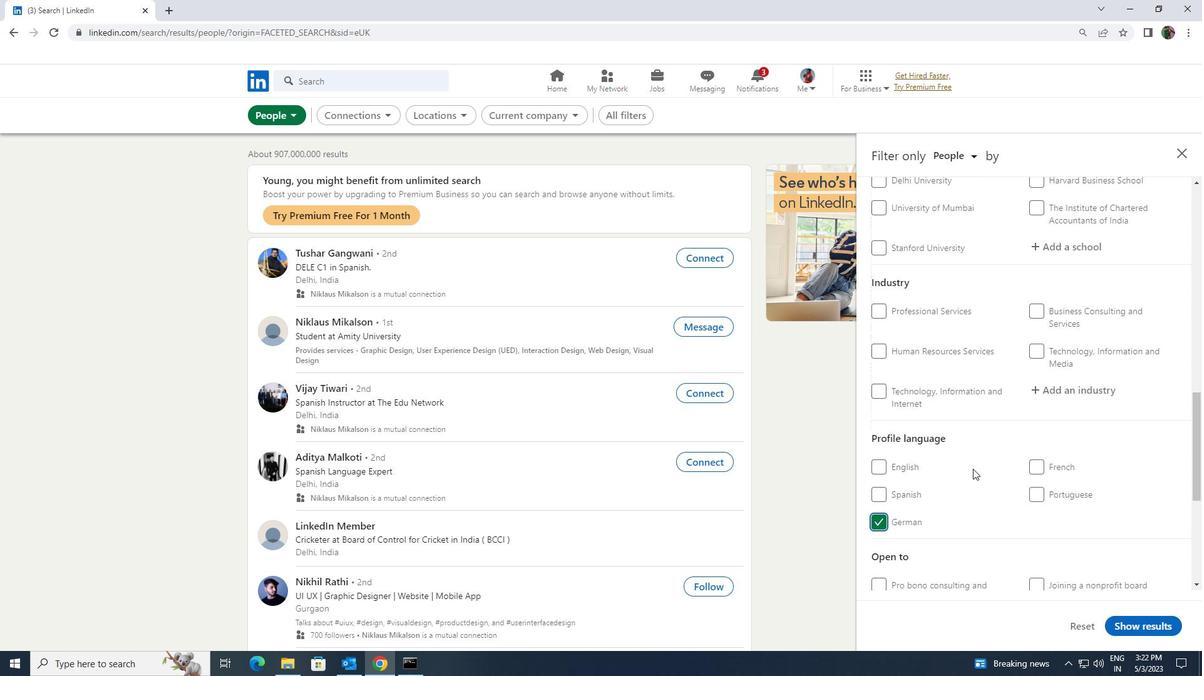 
Action: Mouse scrolled (974, 467) with delta (0, 0)
Screenshot: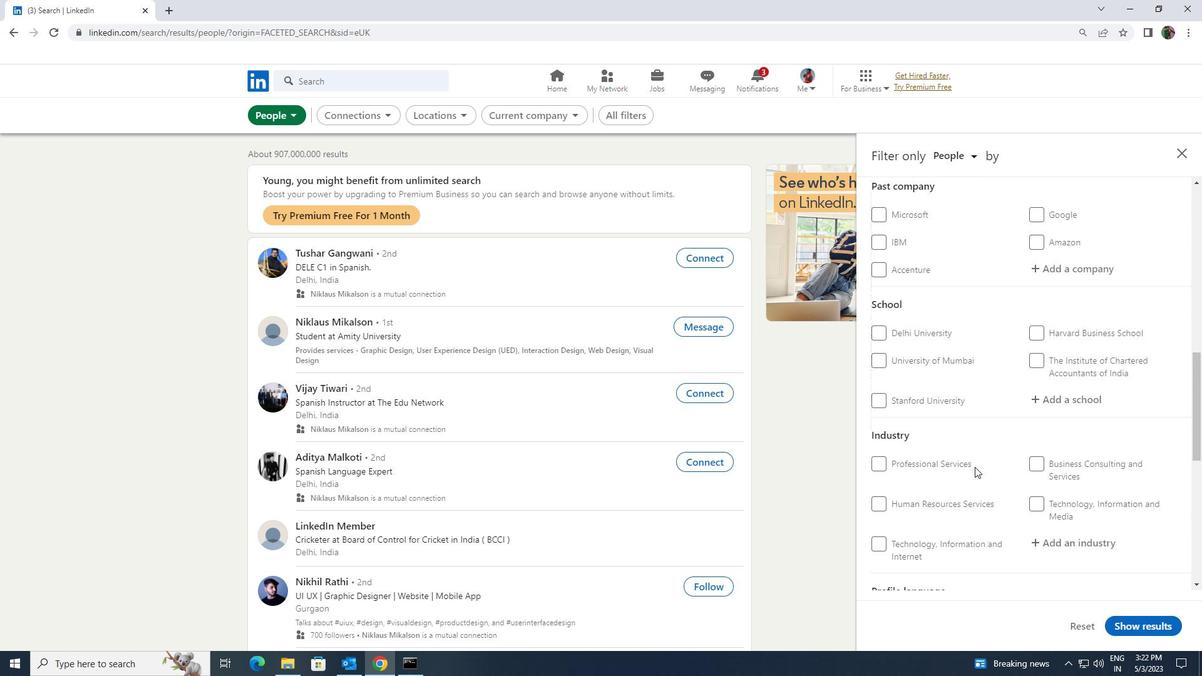 
Action: Mouse scrolled (974, 467) with delta (0, 0)
Screenshot: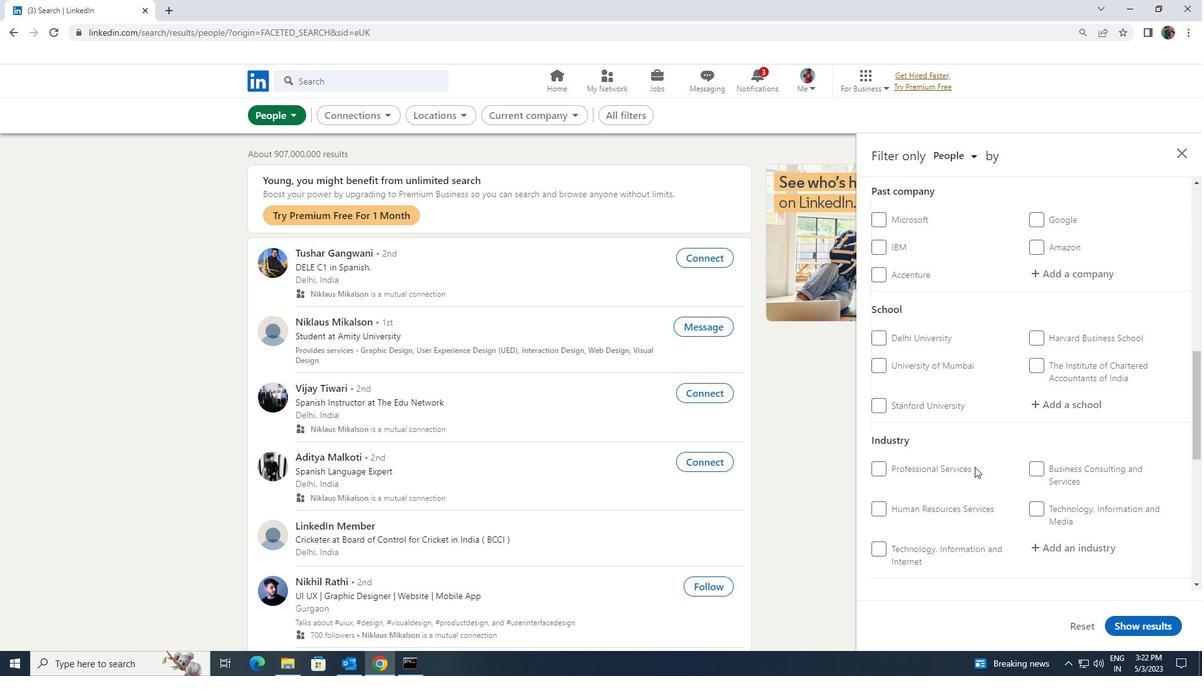 
Action: Mouse scrolled (974, 467) with delta (0, 0)
Screenshot: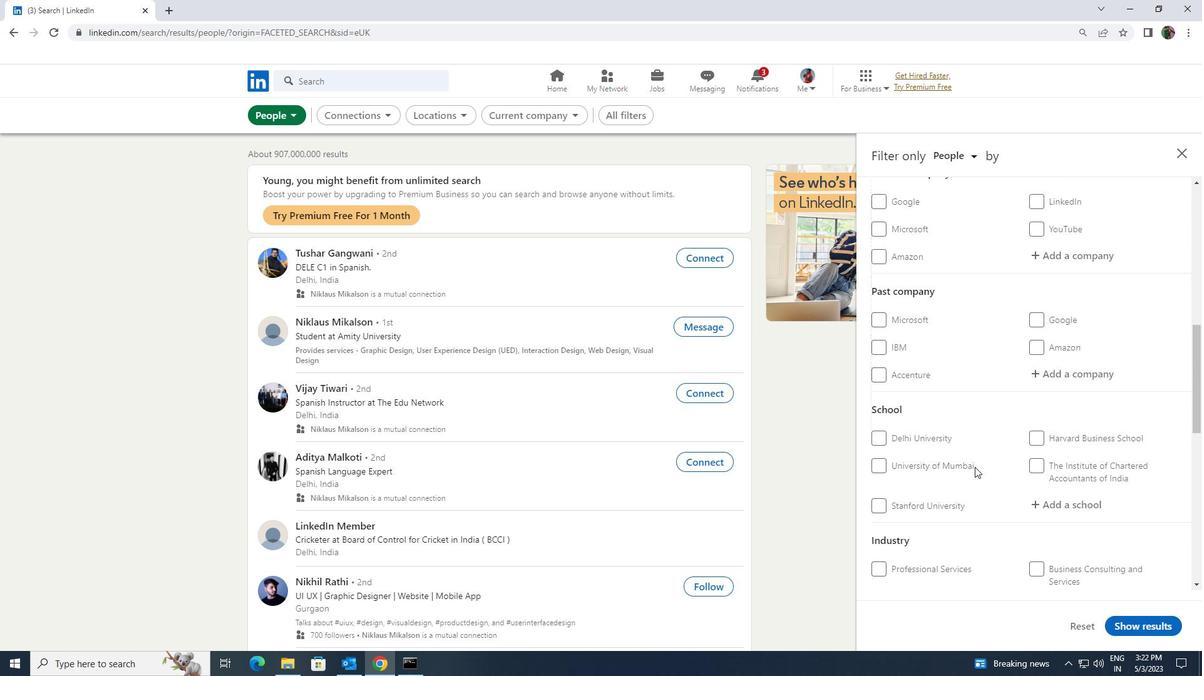 
Action: Mouse moved to (1046, 340)
Screenshot: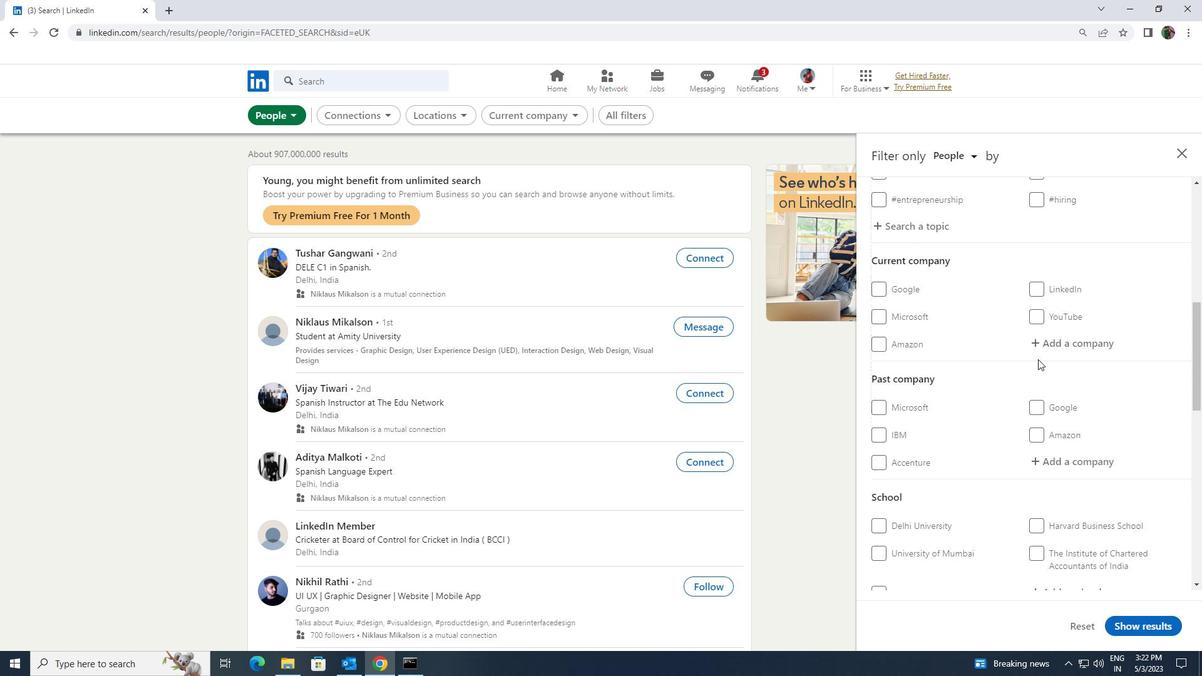 
Action: Mouse pressed left at (1046, 340)
Screenshot: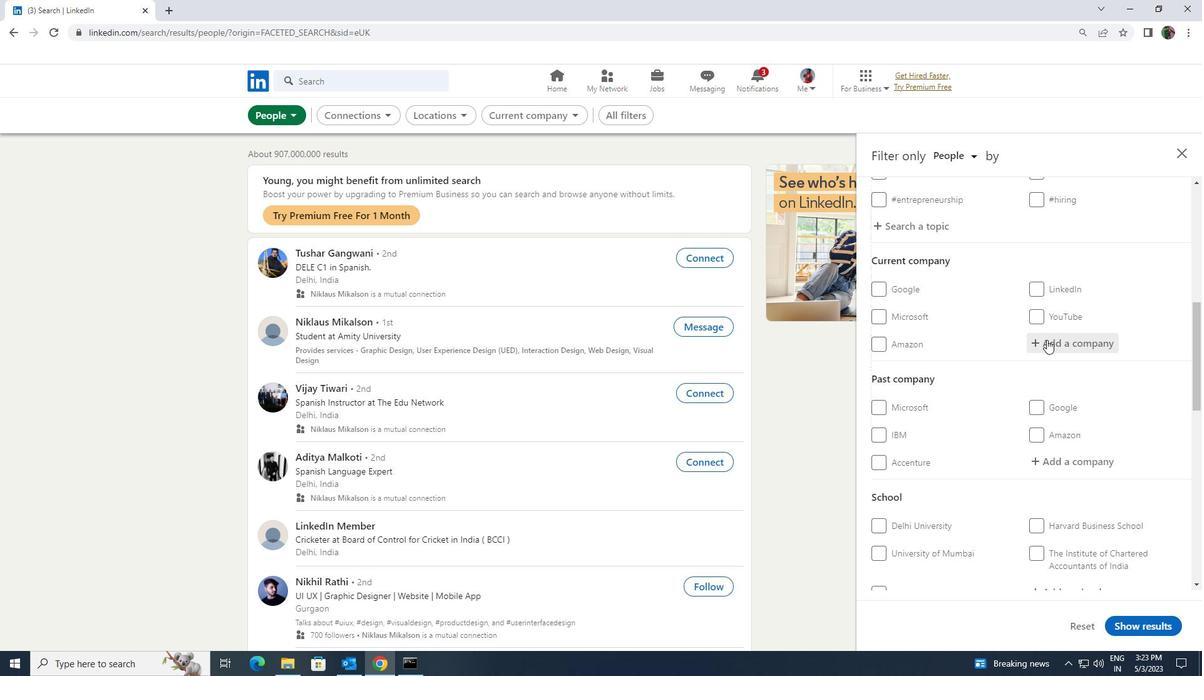 
Action: Key pressed <Key.shift><Key.shift>SUNGROW<Key.space><Key.shift>POWER
Screenshot: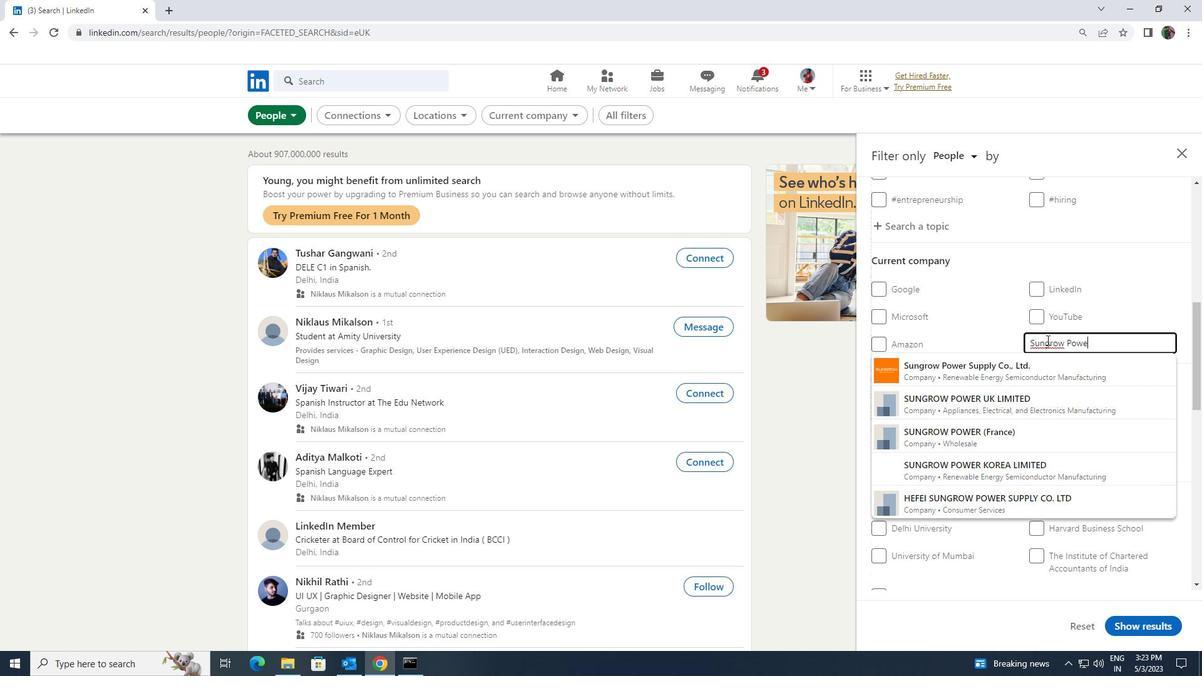 
Action: Mouse moved to (1051, 363)
Screenshot: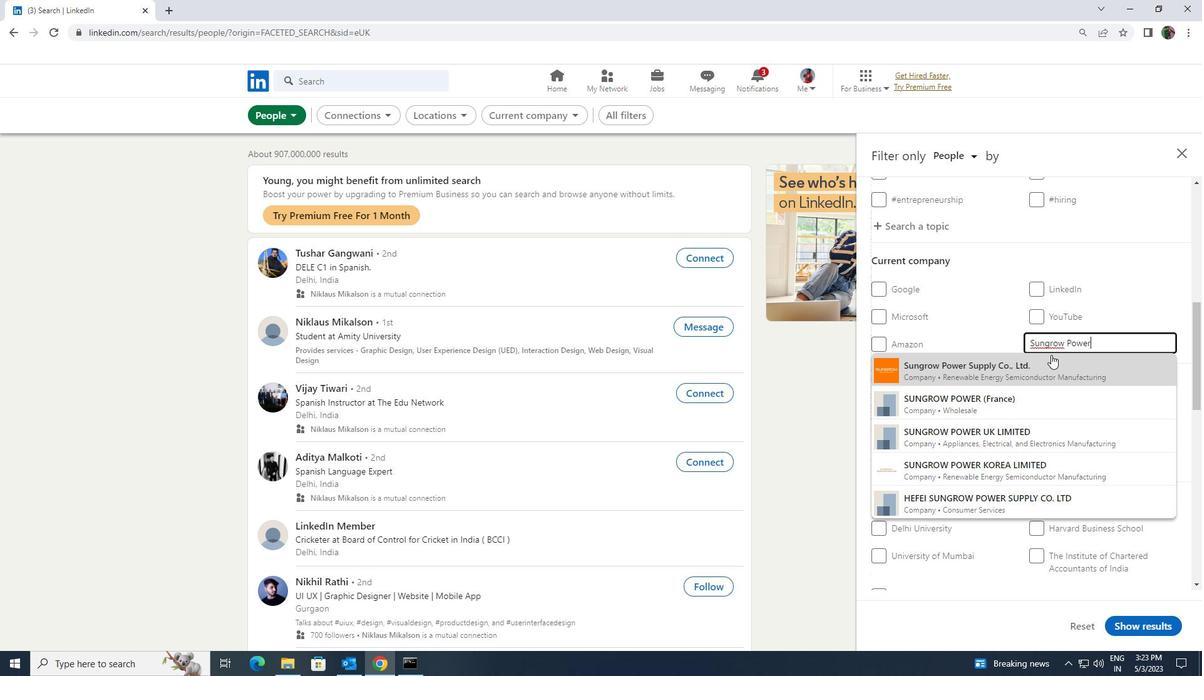 
Action: Mouse pressed left at (1051, 363)
Screenshot: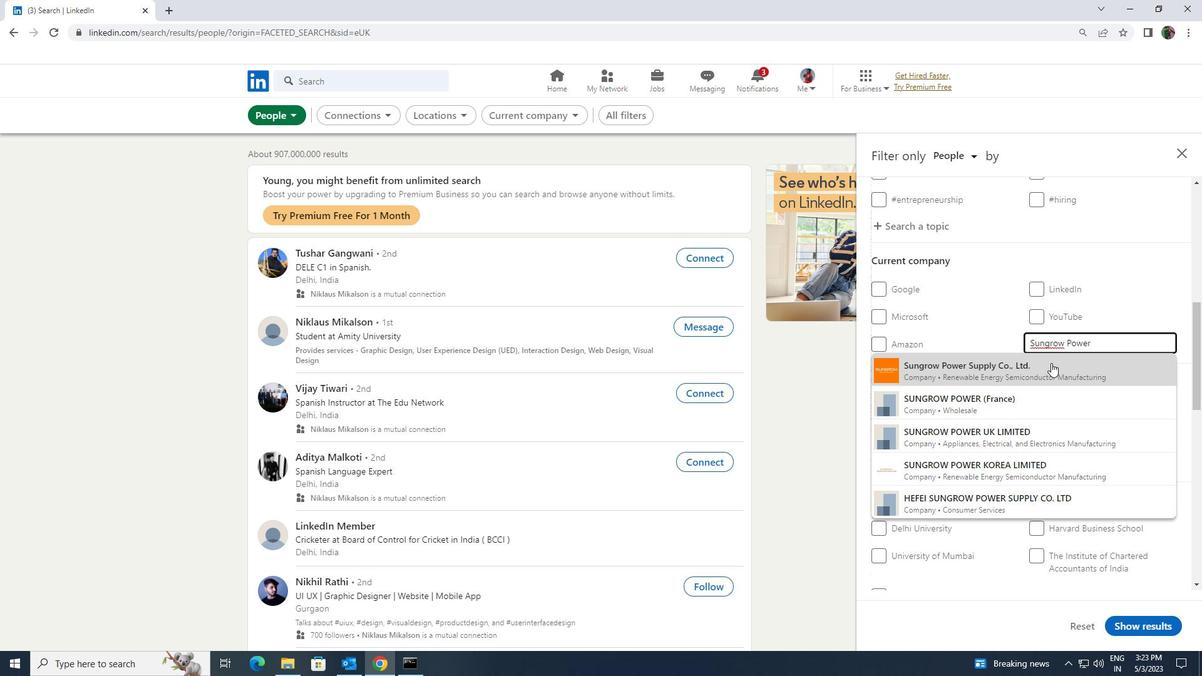 
Action: Mouse scrolled (1051, 362) with delta (0, 0)
Screenshot: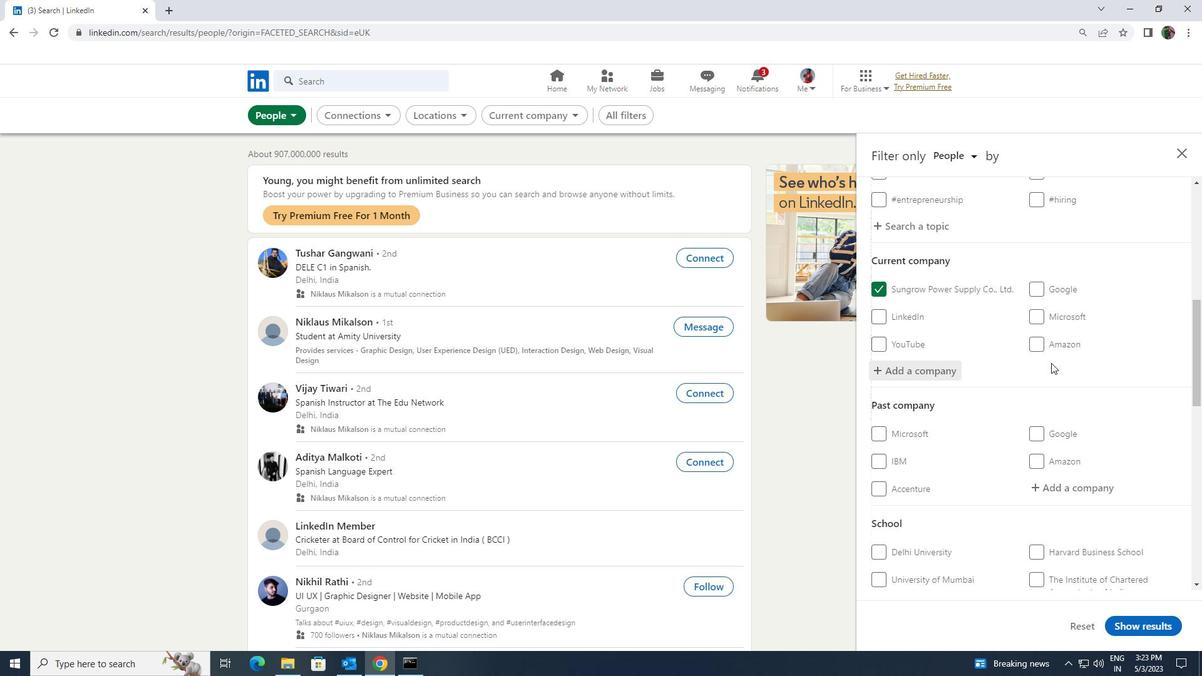 
Action: Mouse scrolled (1051, 362) with delta (0, 0)
Screenshot: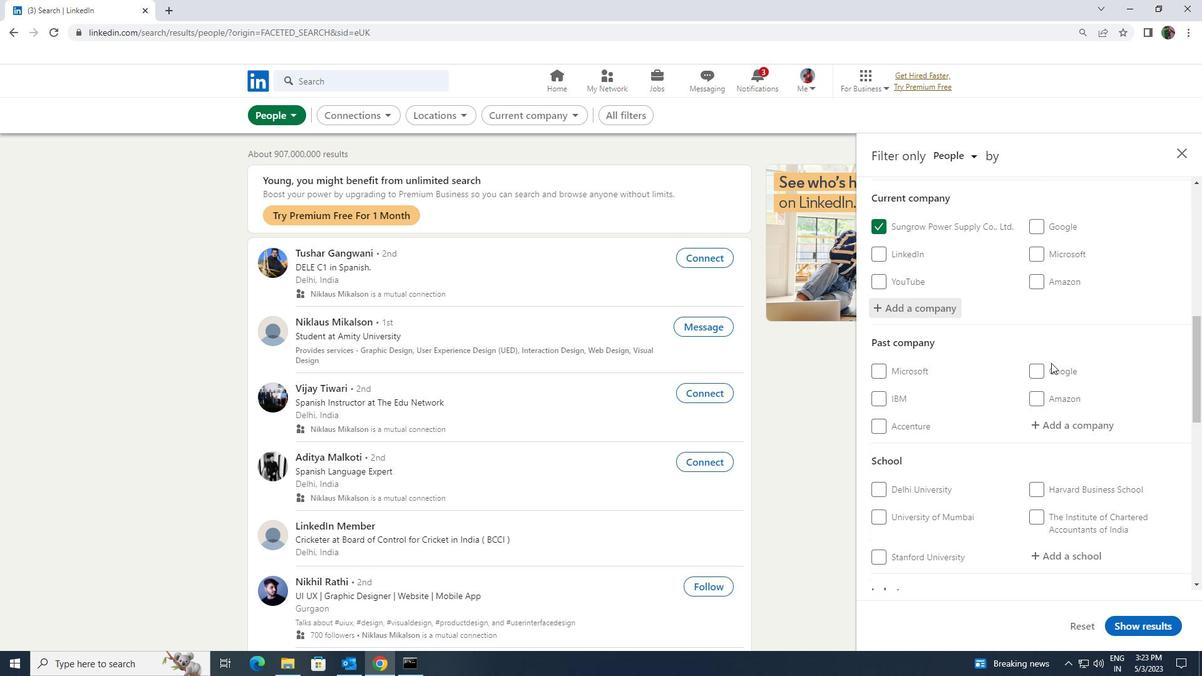 
Action: Mouse scrolled (1051, 362) with delta (0, 0)
Screenshot: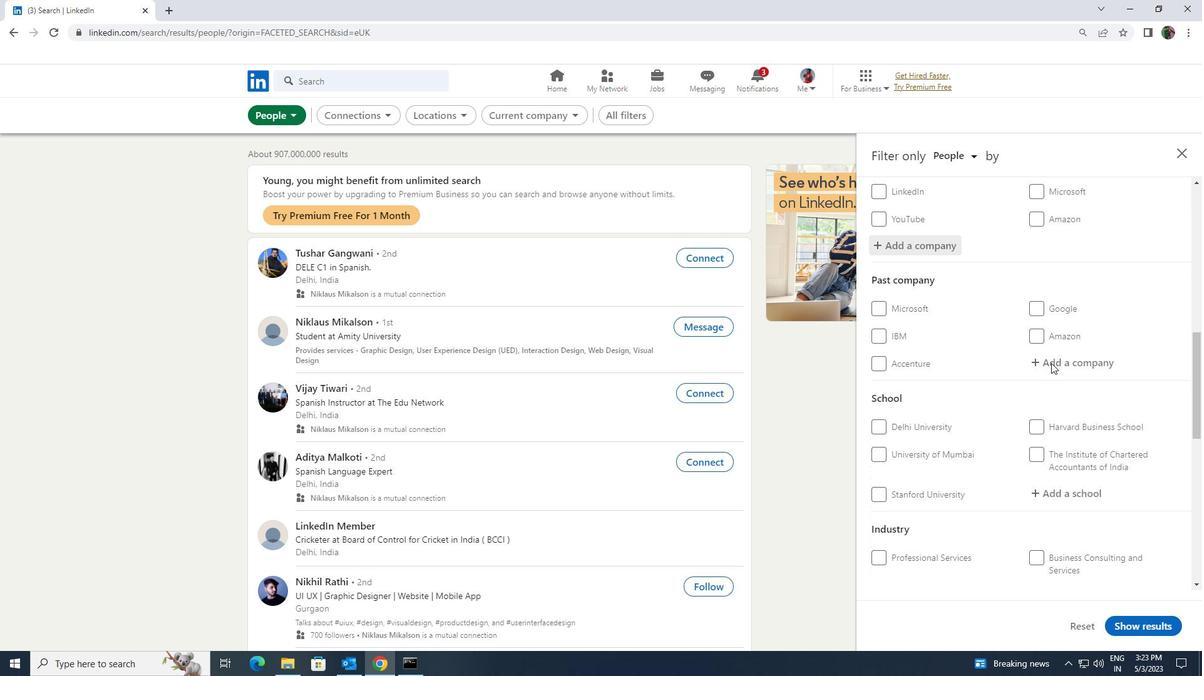 
Action: Mouse moved to (1078, 428)
Screenshot: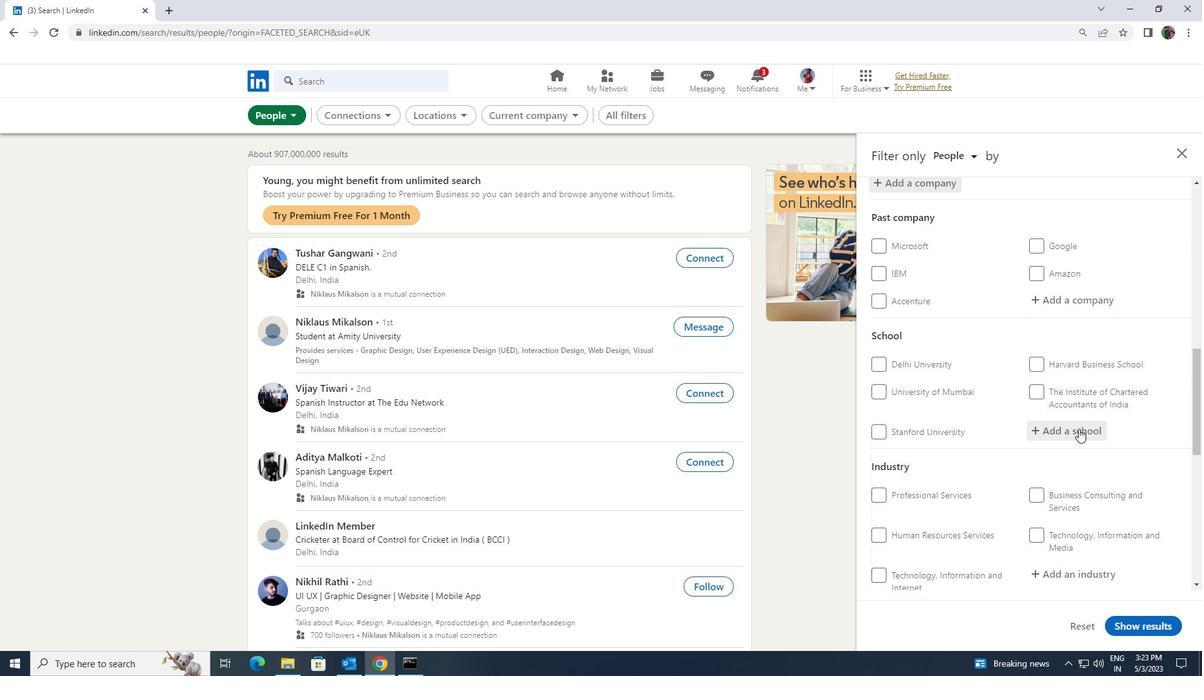 
Action: Mouse pressed left at (1078, 428)
Screenshot: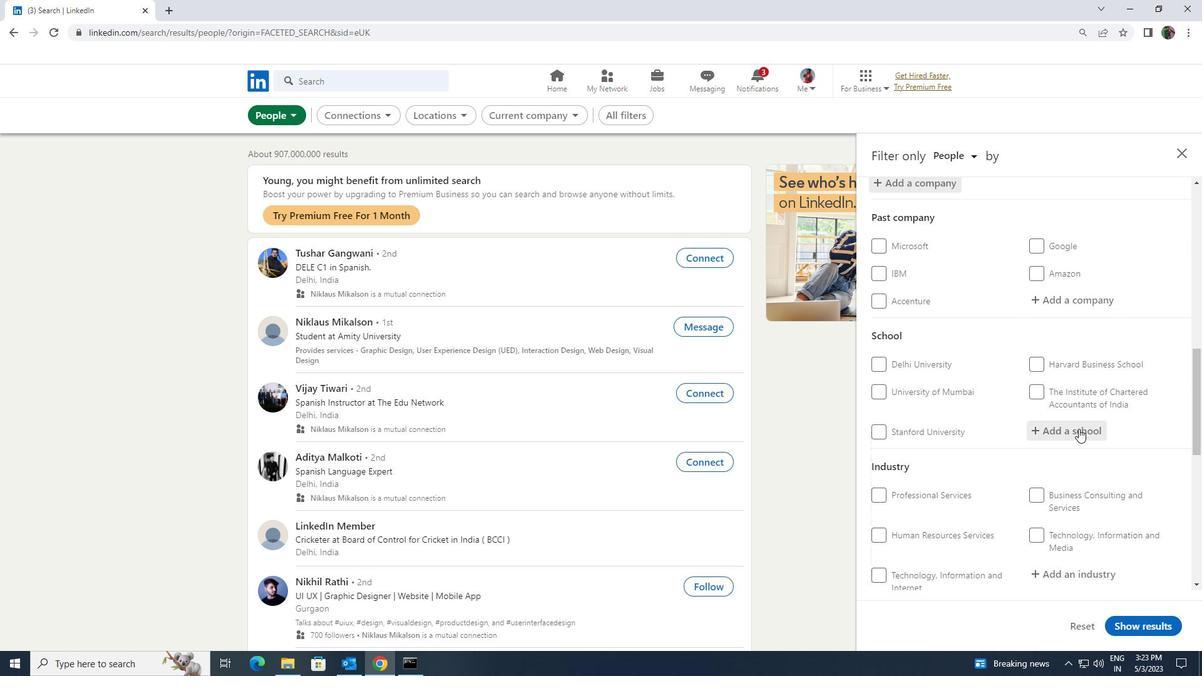 
Action: Key pressed <Key.shift><Key.shift><Key.shift><Key.shift><Key.shift><Key.shift><Key.shift><Key.shift>INDIAN<Key.space>MARITIME<Key.space>
Screenshot: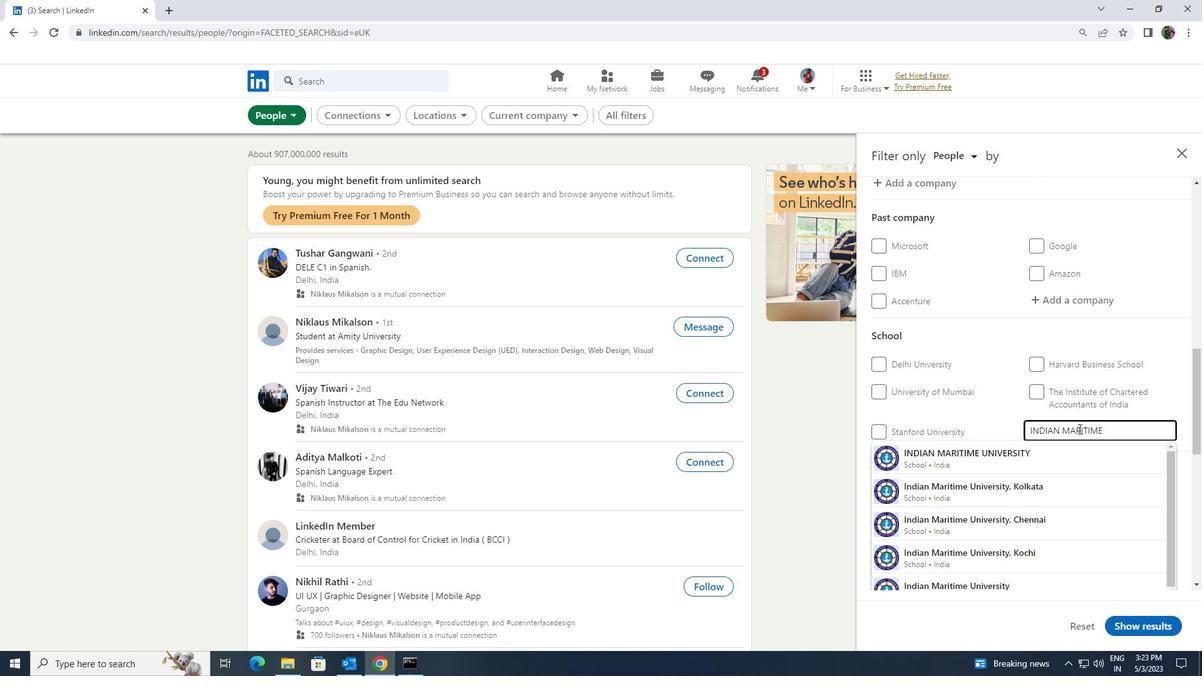 
Action: Mouse moved to (1055, 460)
Screenshot: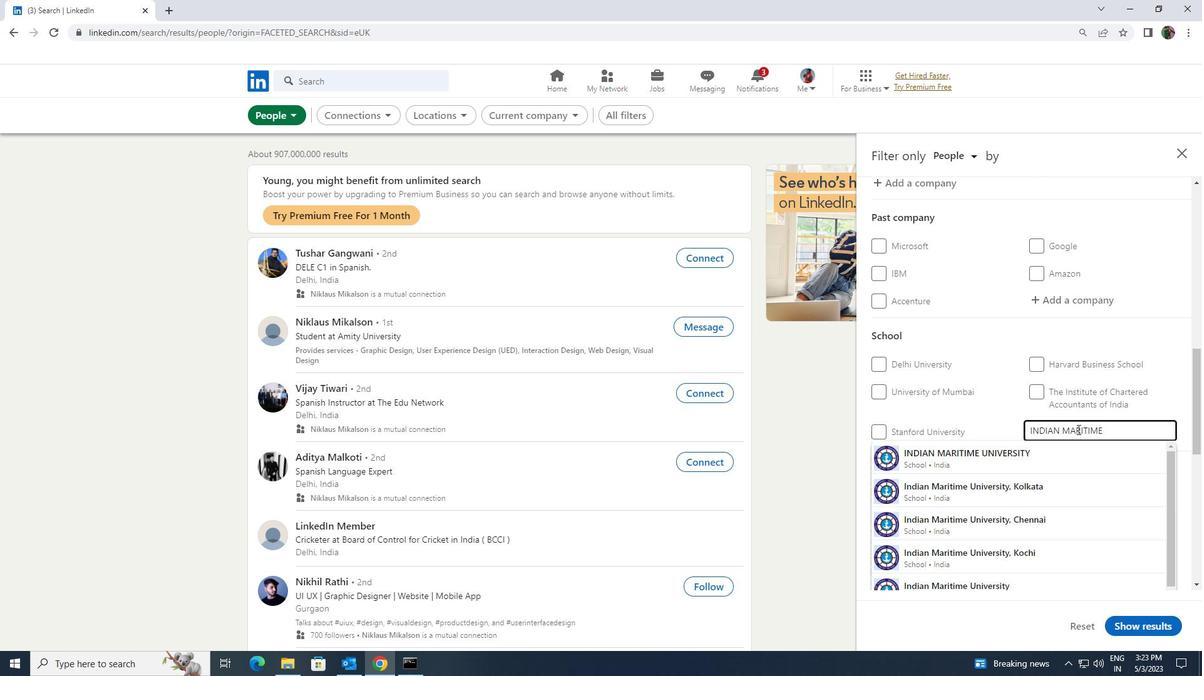 
Action: Mouse pressed left at (1055, 460)
Screenshot: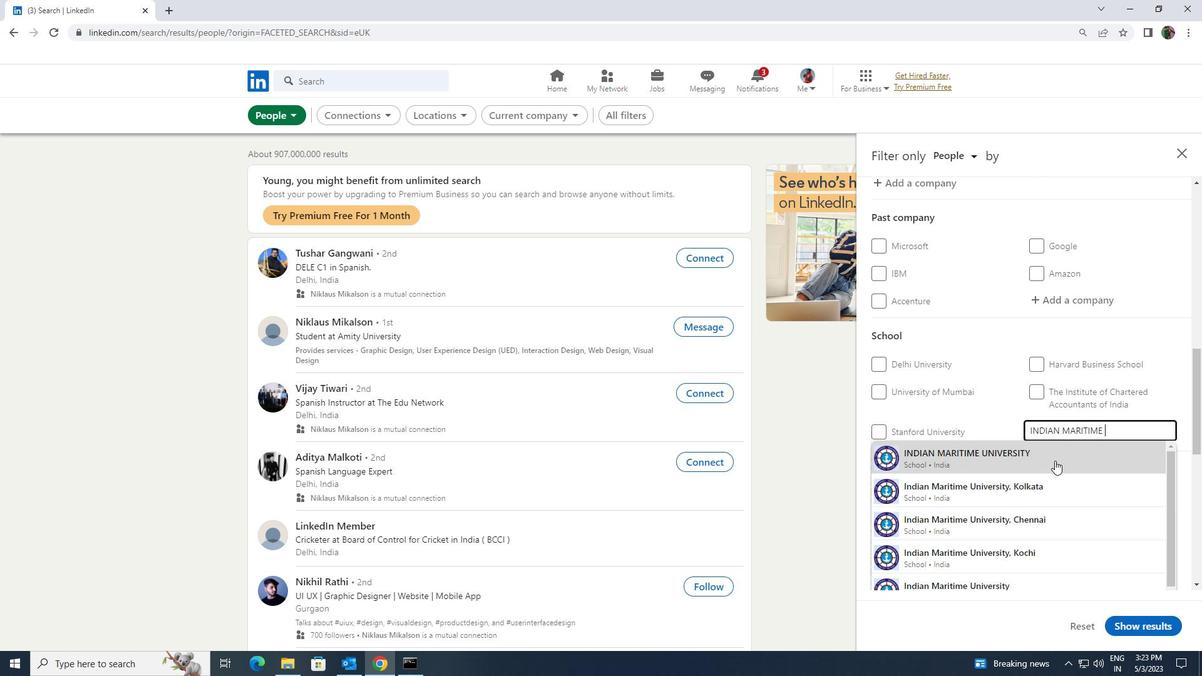 
Action: Mouse scrolled (1055, 460) with delta (0, 0)
Screenshot: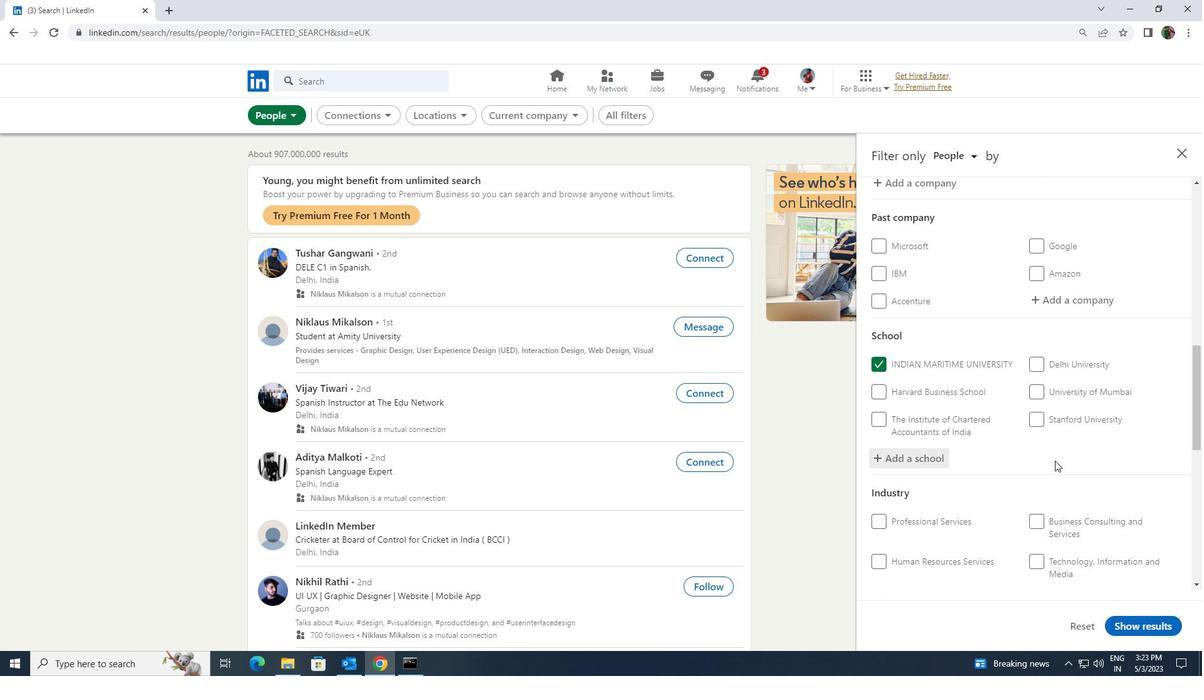 
Action: Mouse scrolled (1055, 460) with delta (0, 0)
Screenshot: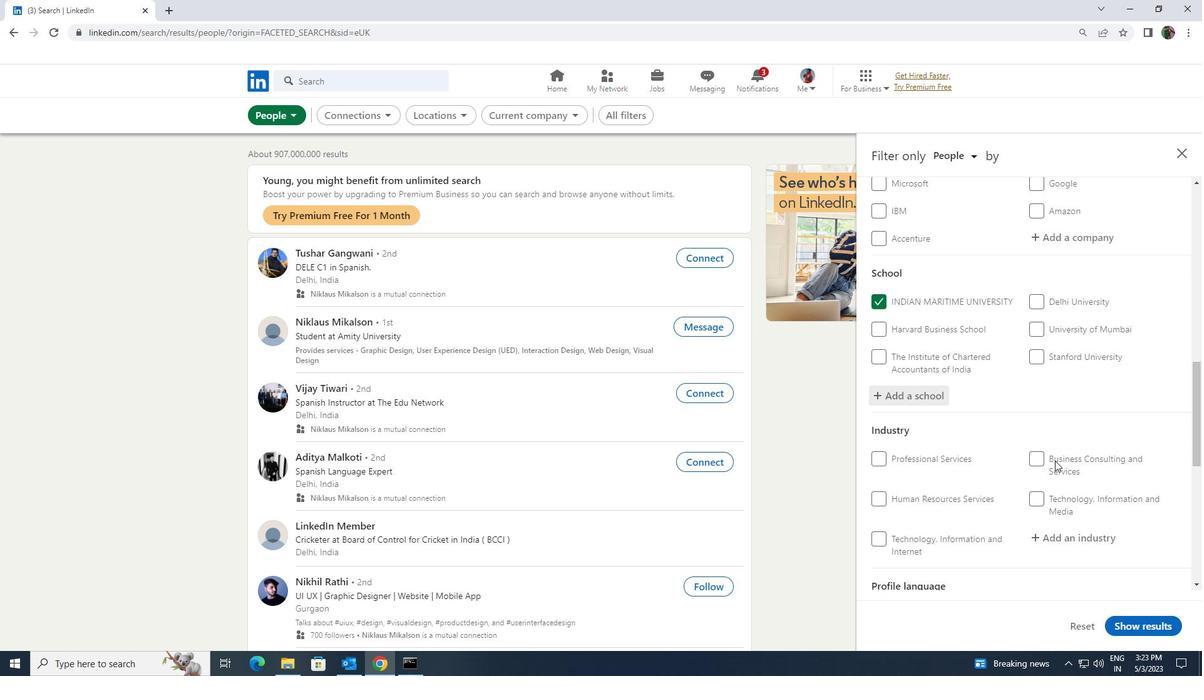 
Action: Mouse moved to (1050, 469)
Screenshot: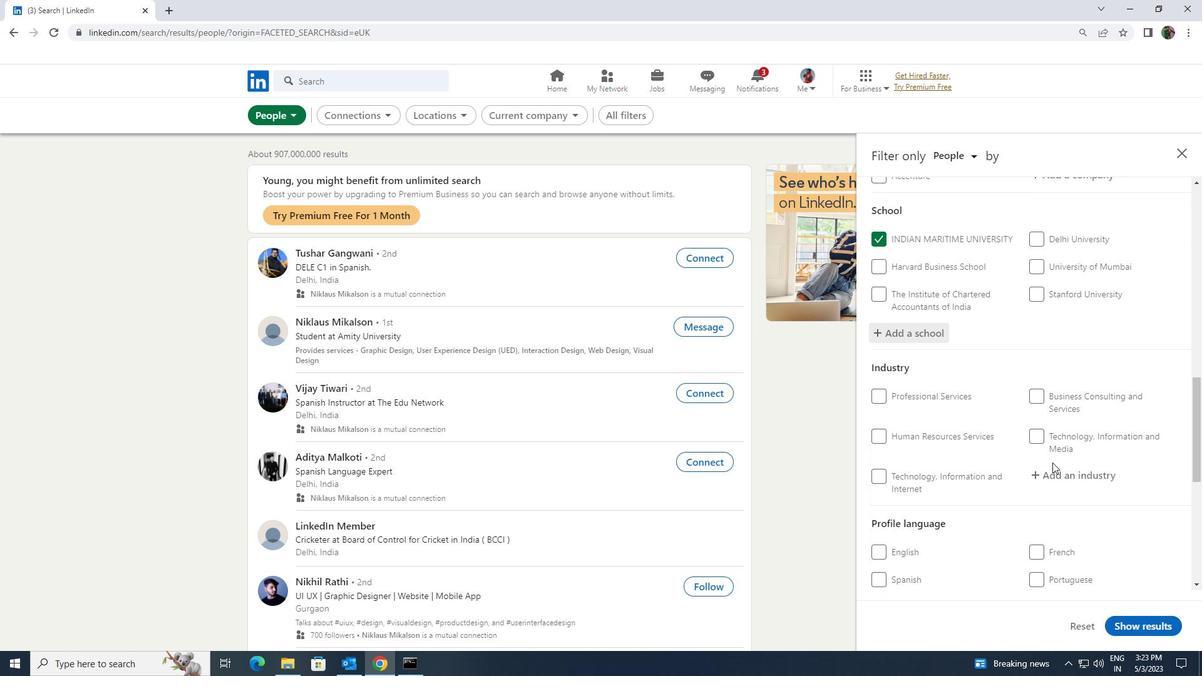 
Action: Mouse pressed left at (1050, 469)
Screenshot: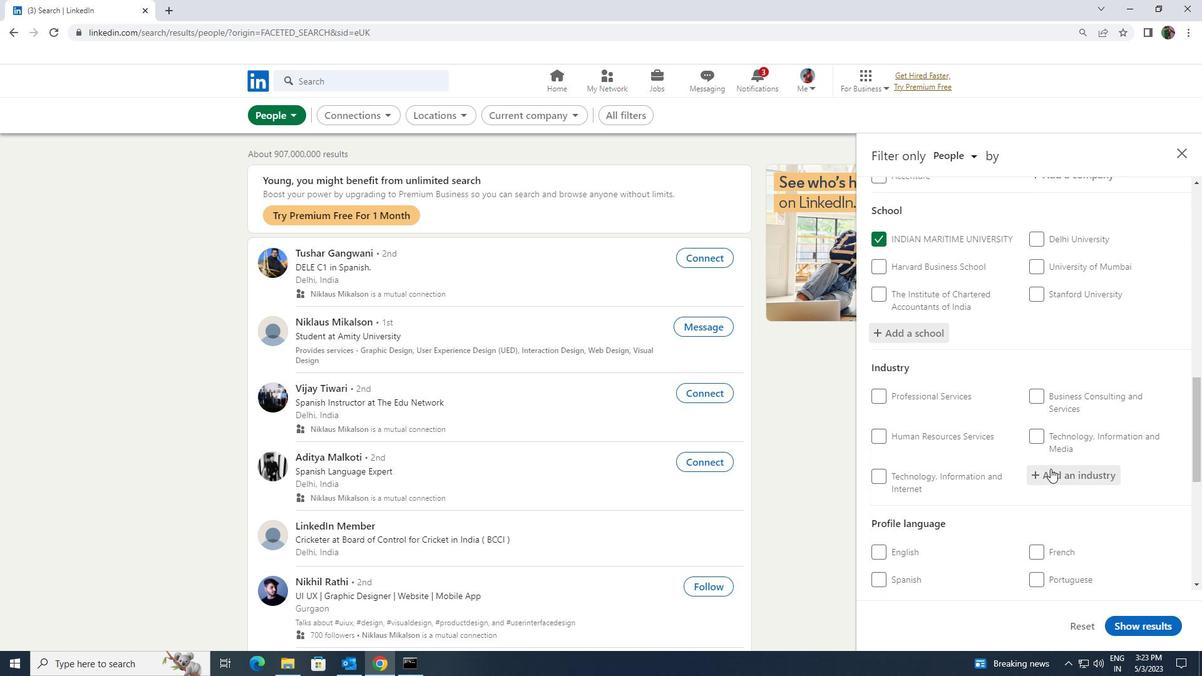 
Action: Key pressed <Key.shift><Key.shift><Key.shift><Key.shift><Key.shift><Key.shift><<Key.backspace><Key.shift>METAL<Key.space><Key.shift><Key.shift><Key.shift><Key.shift><Key.shift><Key.shift><Key.shift><Key.shift><Key.shift>VALVE
Screenshot: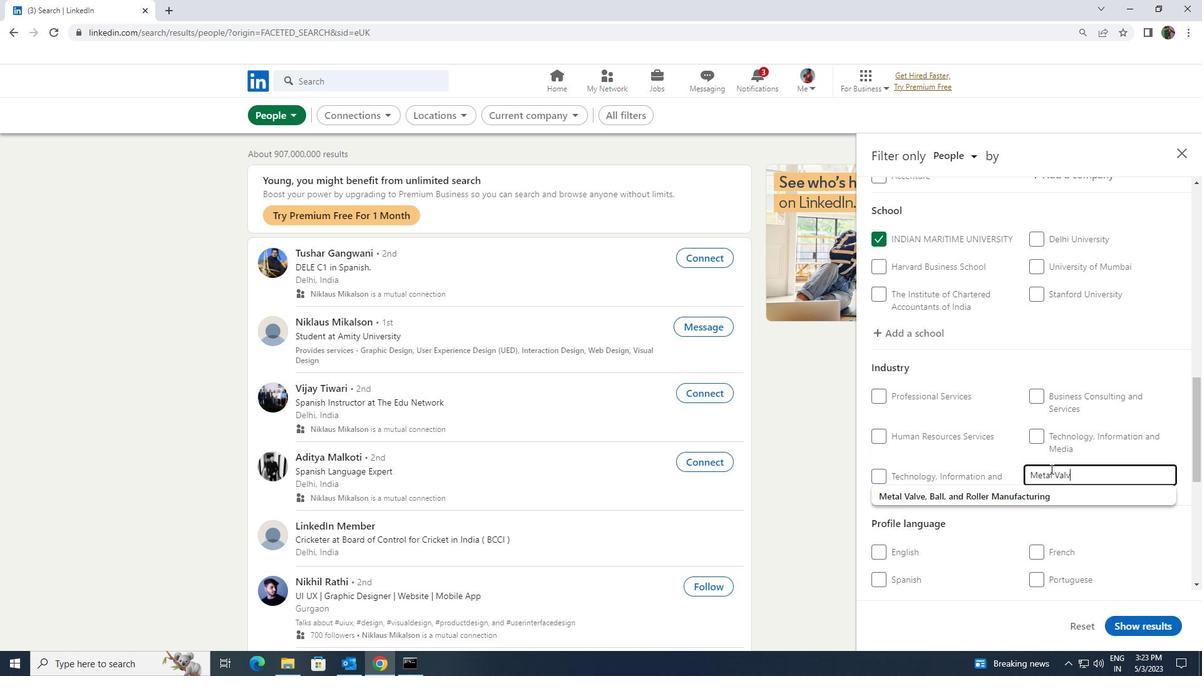 
Action: Mouse moved to (1049, 489)
Screenshot: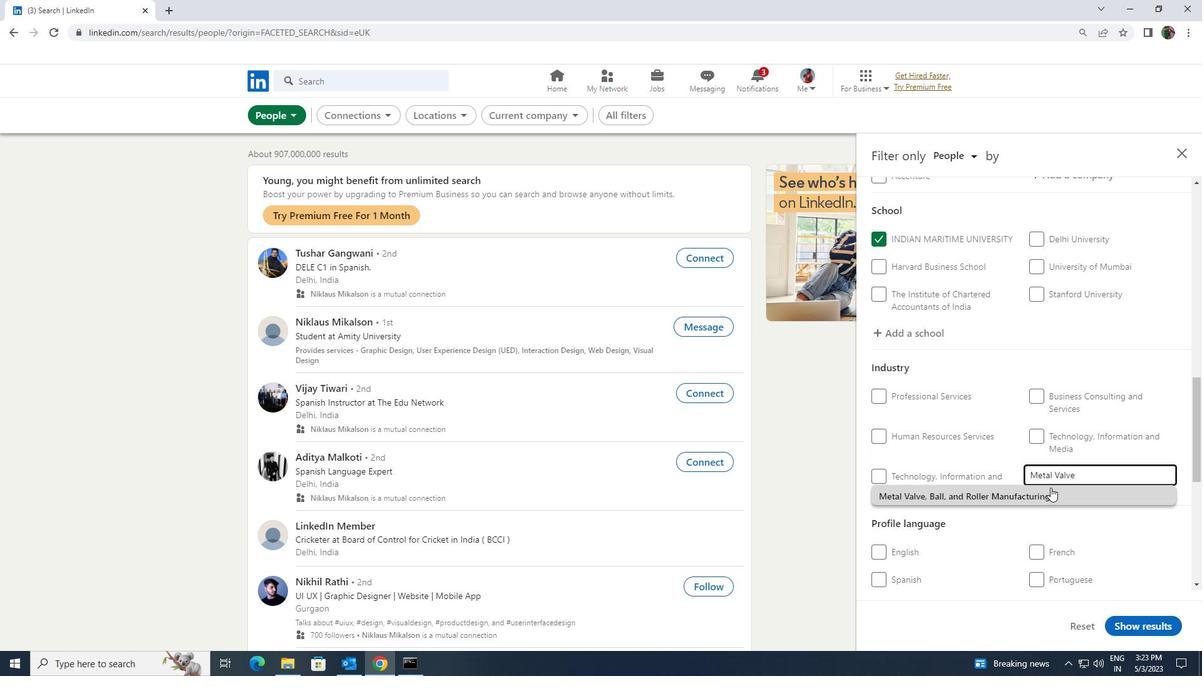 
Action: Mouse pressed left at (1049, 489)
Screenshot: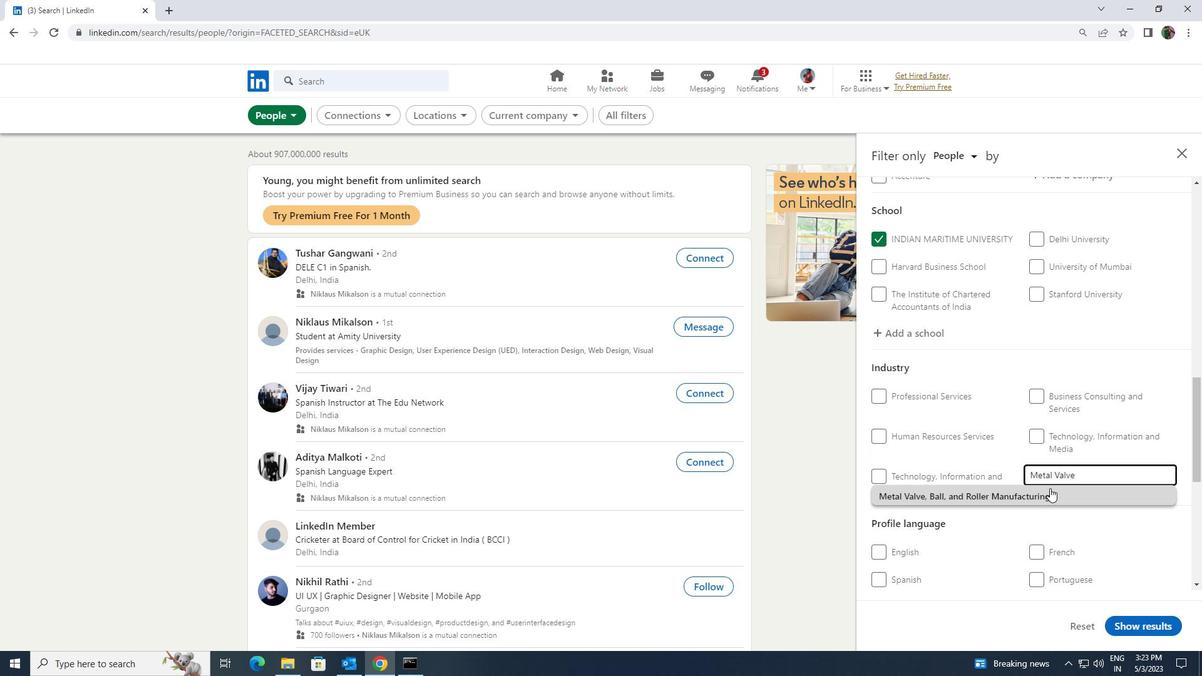 
Action: Mouse scrolled (1049, 489) with delta (0, 0)
Screenshot: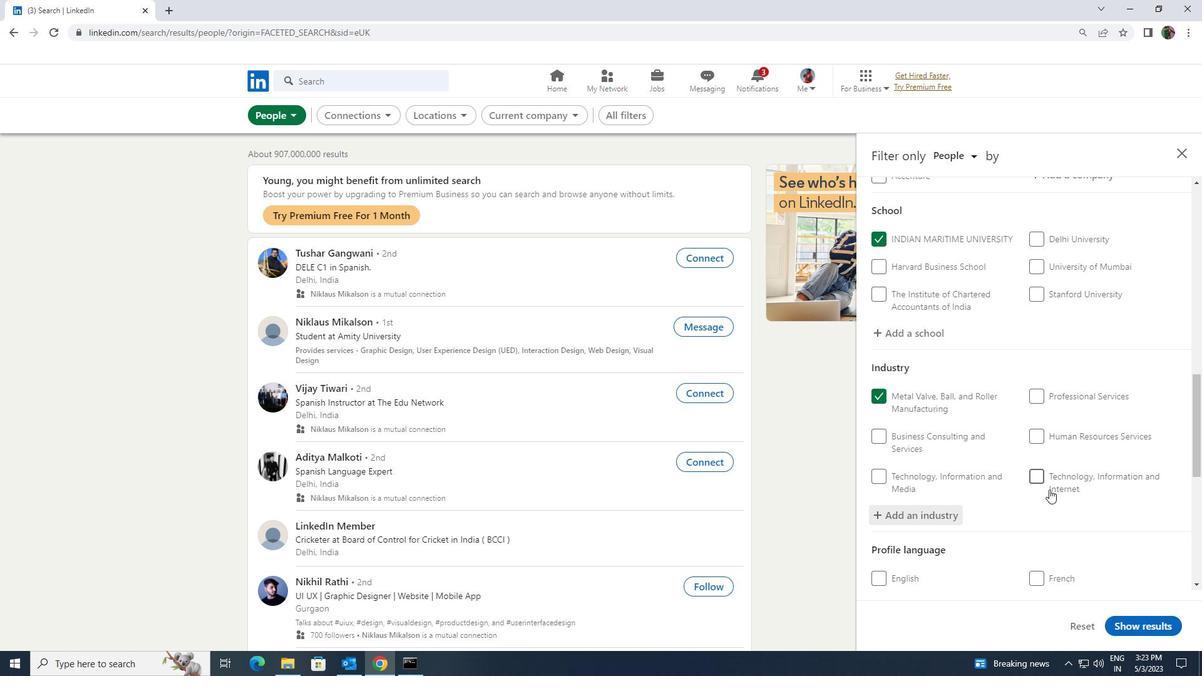 
Action: Mouse scrolled (1049, 489) with delta (0, 0)
Screenshot: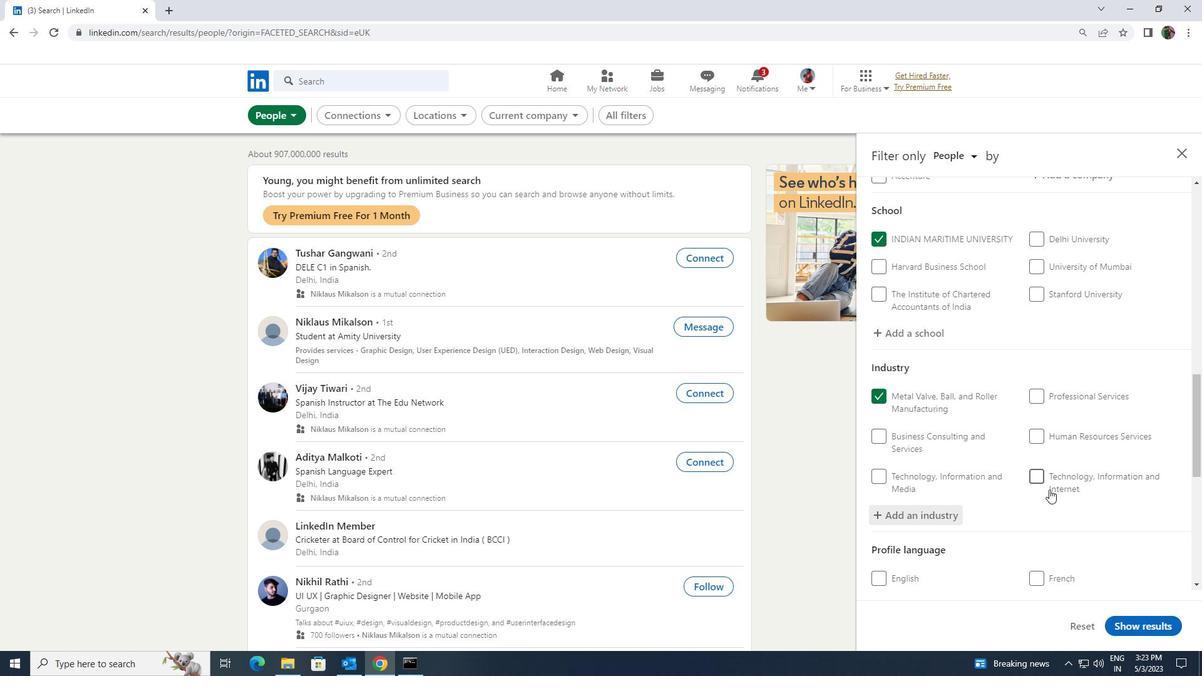 
Action: Mouse scrolled (1049, 489) with delta (0, 0)
Screenshot: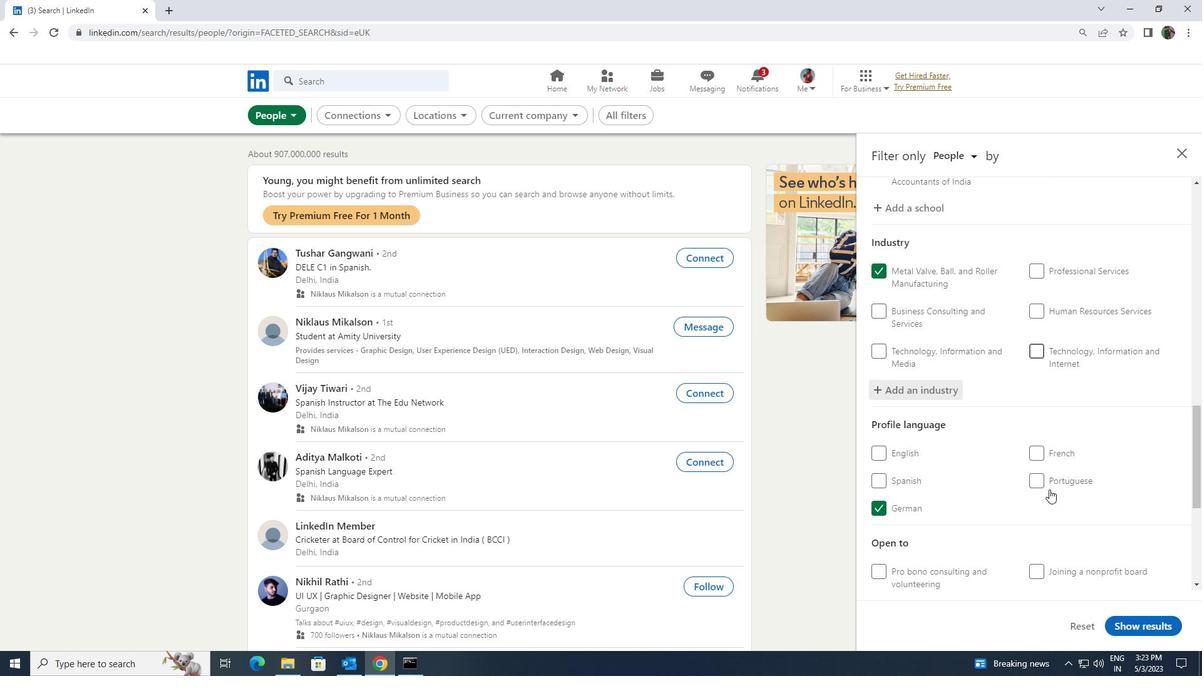 
Action: Mouse scrolled (1049, 489) with delta (0, 0)
Screenshot: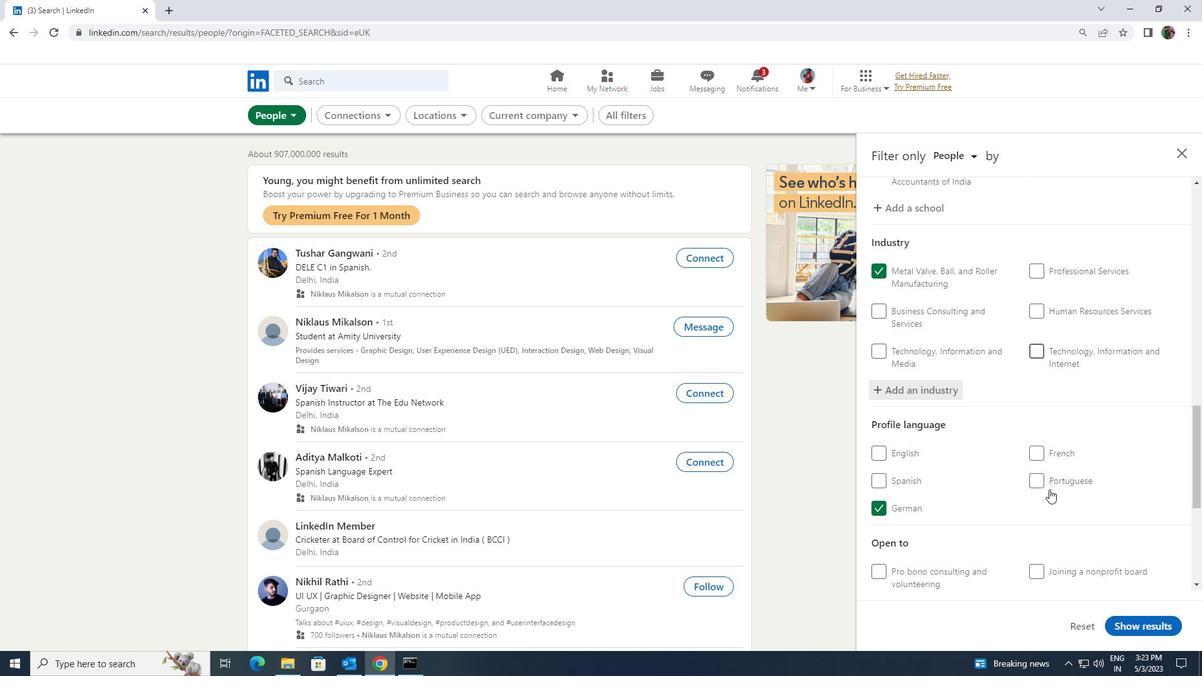 
Action: Mouse scrolled (1049, 489) with delta (0, 0)
Screenshot: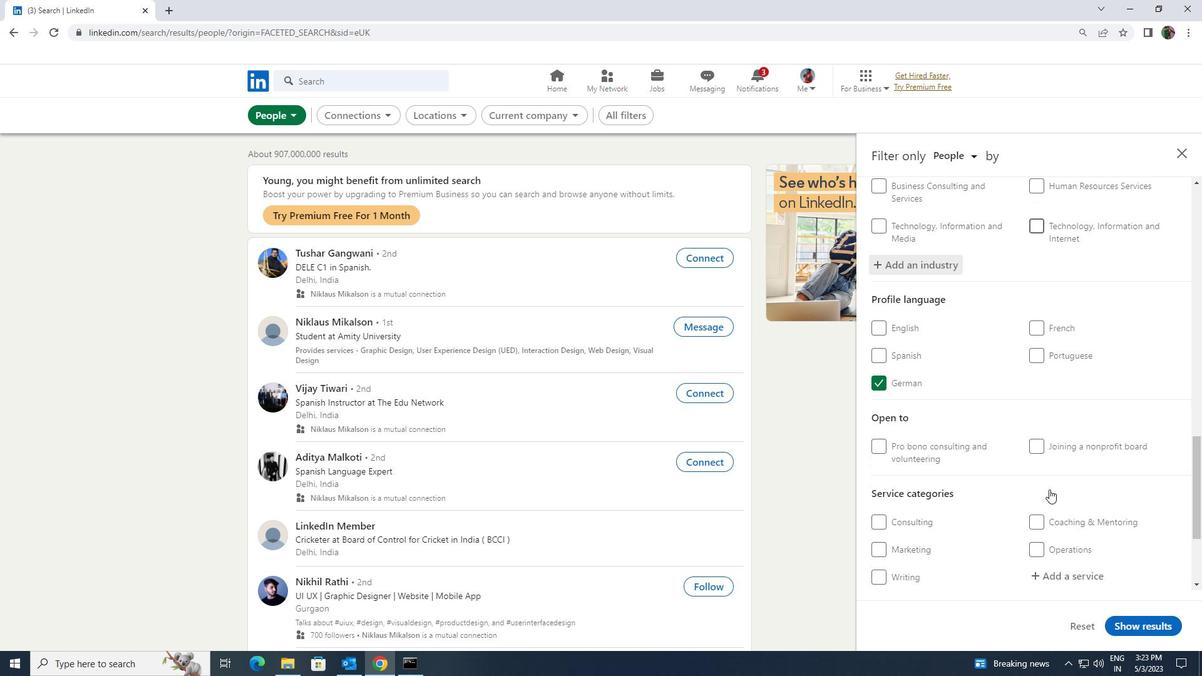
Action: Mouse scrolled (1049, 489) with delta (0, 0)
Screenshot: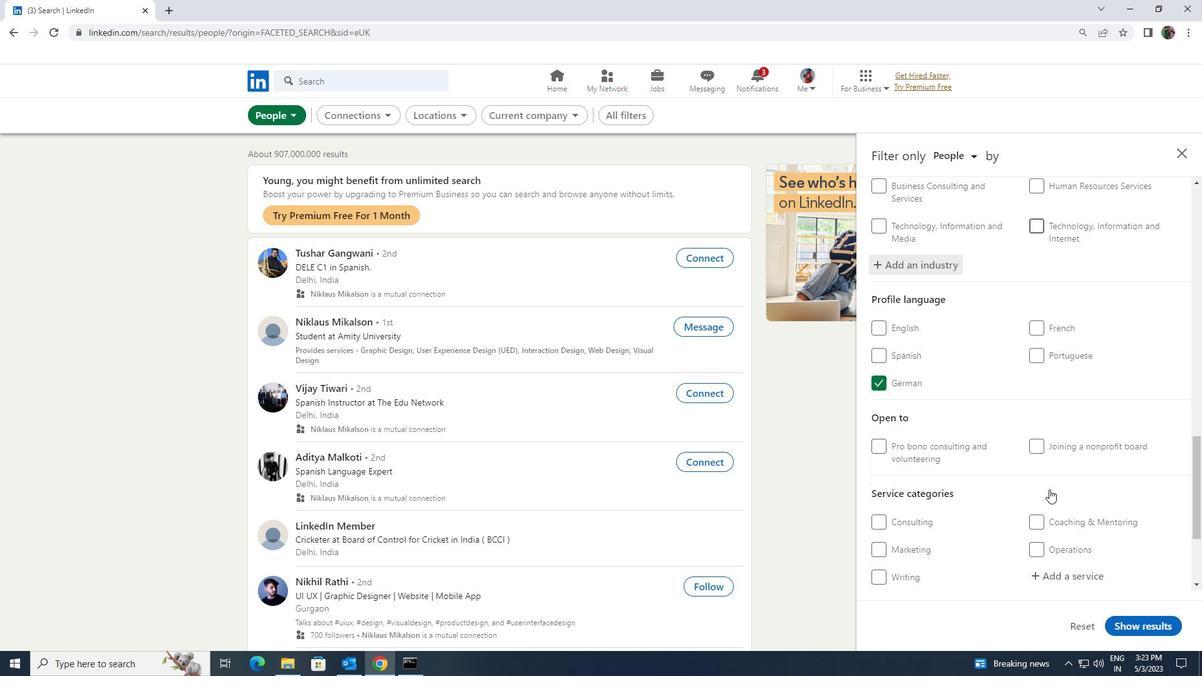 
Action: Mouse moved to (1067, 448)
Screenshot: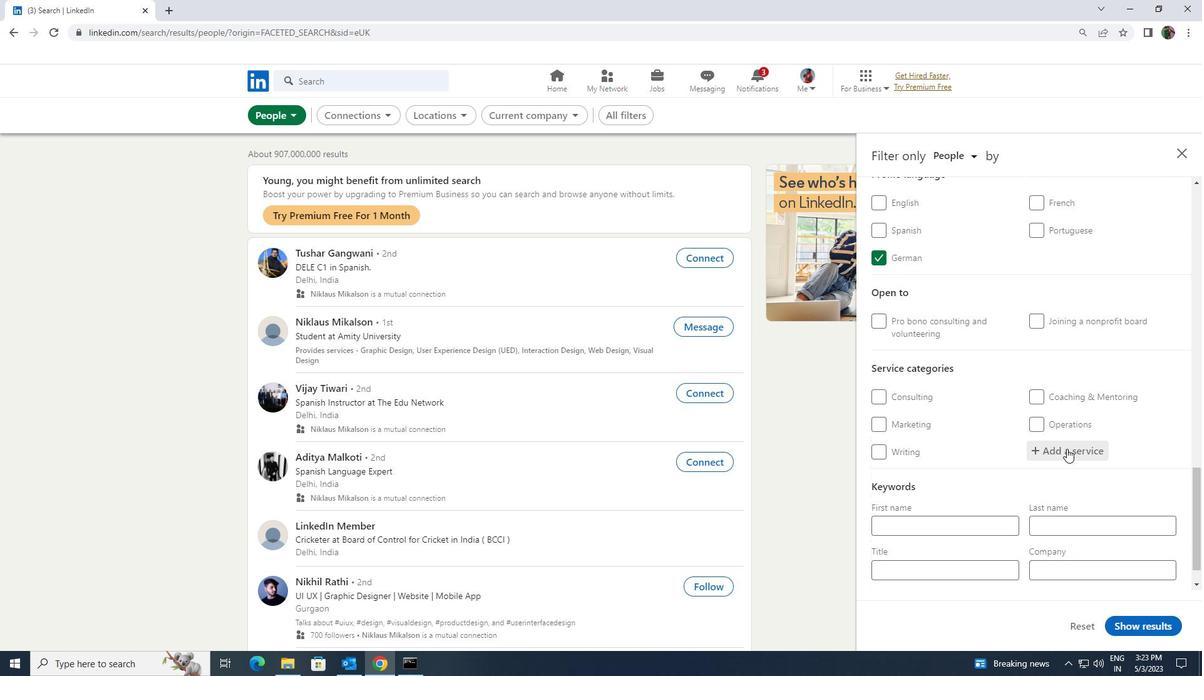 
Action: Mouse pressed left at (1067, 448)
Screenshot: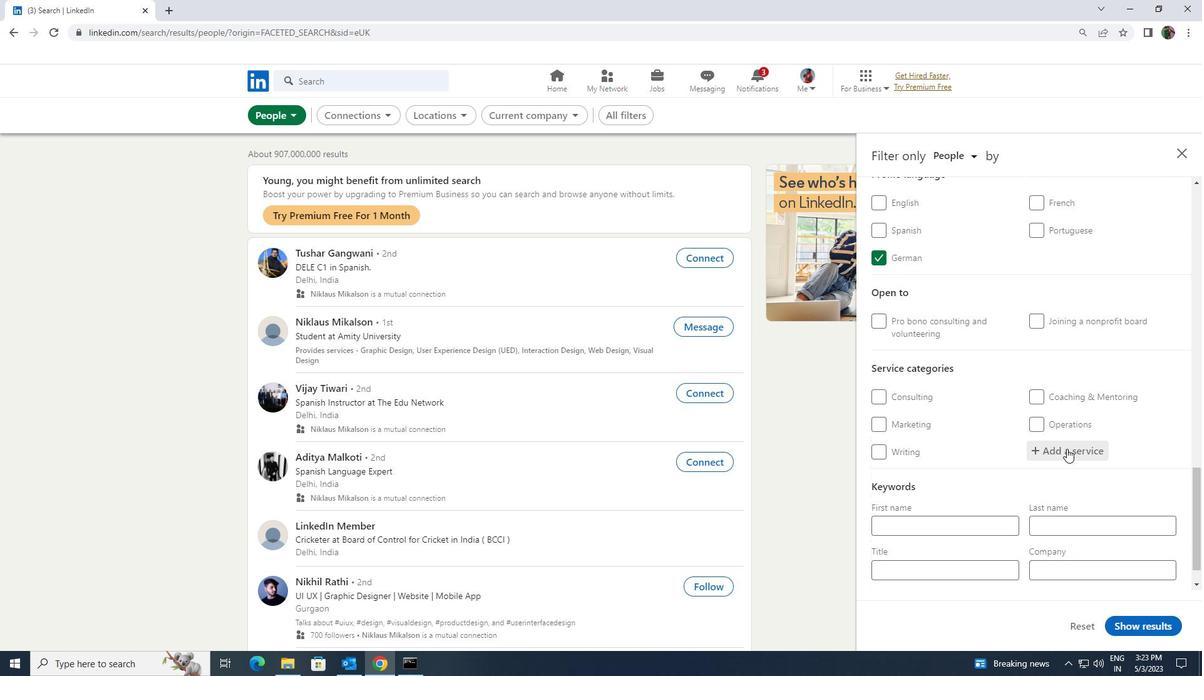 
Action: Key pressed <Key.shift><Key.shift><Key.shift>WRITING
Screenshot: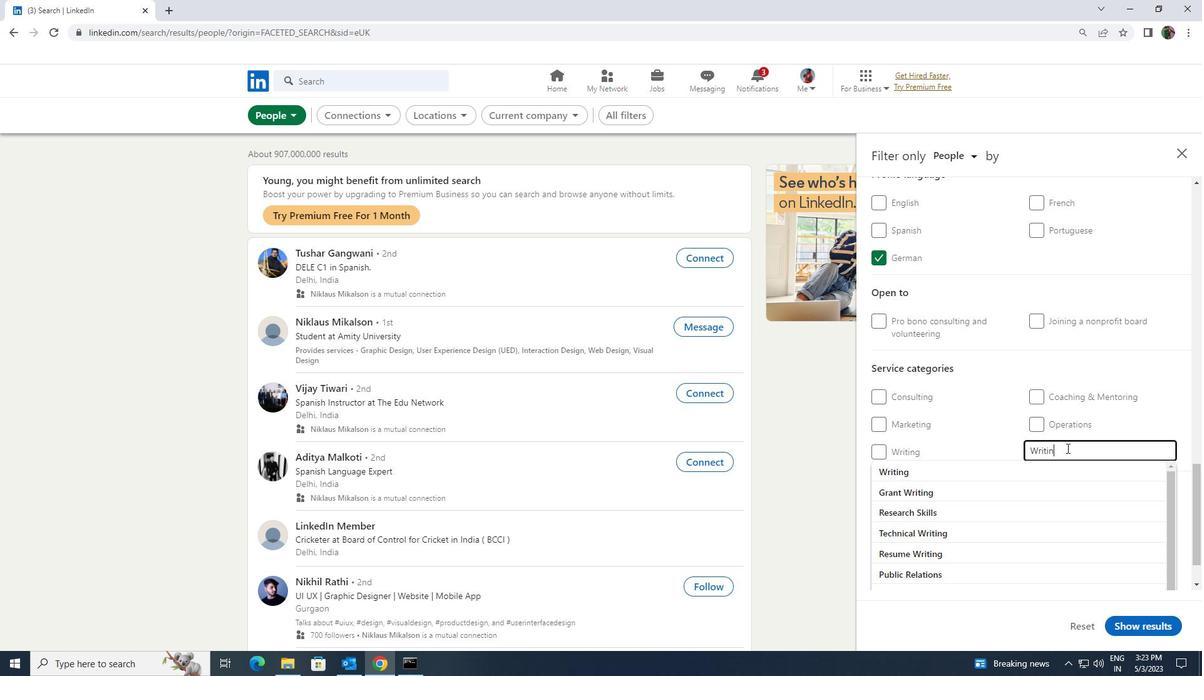 
Action: Mouse moved to (1058, 467)
Screenshot: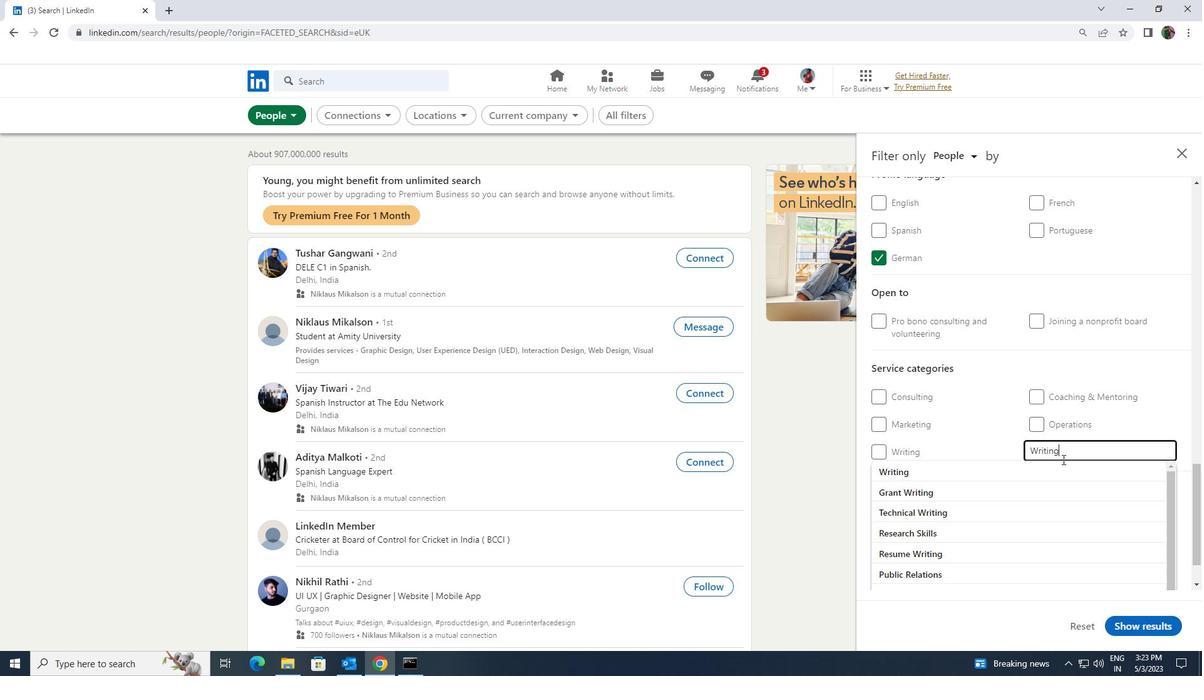 
Action: Mouse pressed left at (1058, 467)
Screenshot: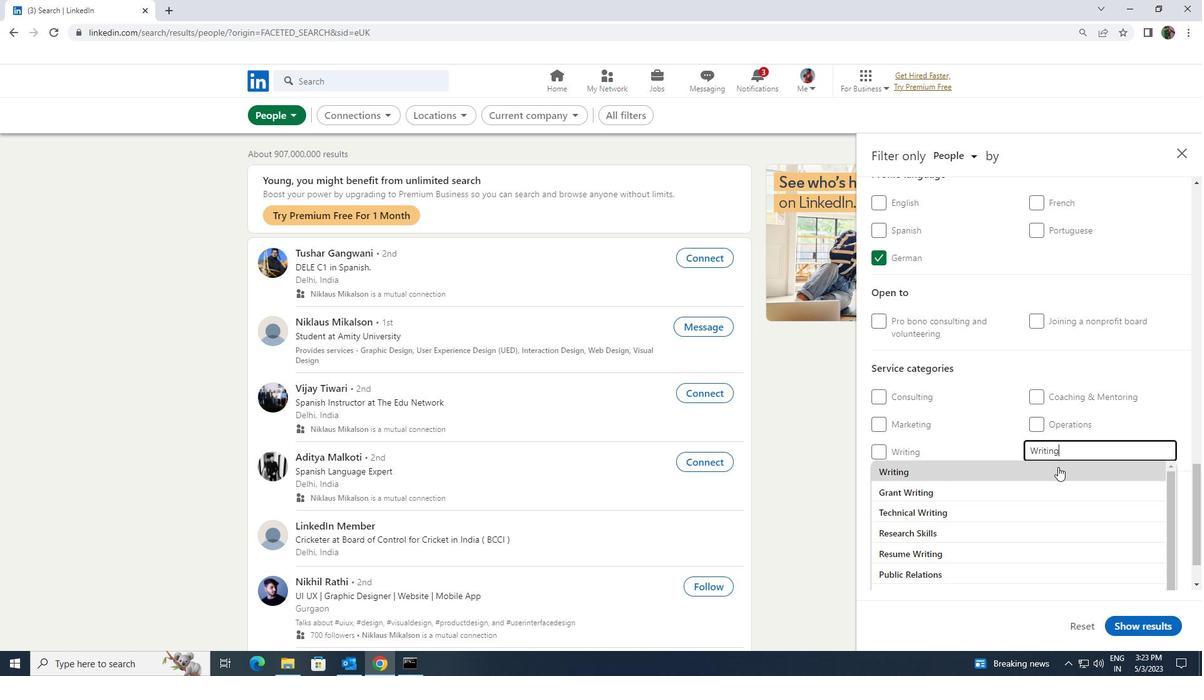 
Action: Mouse moved to (1055, 469)
Screenshot: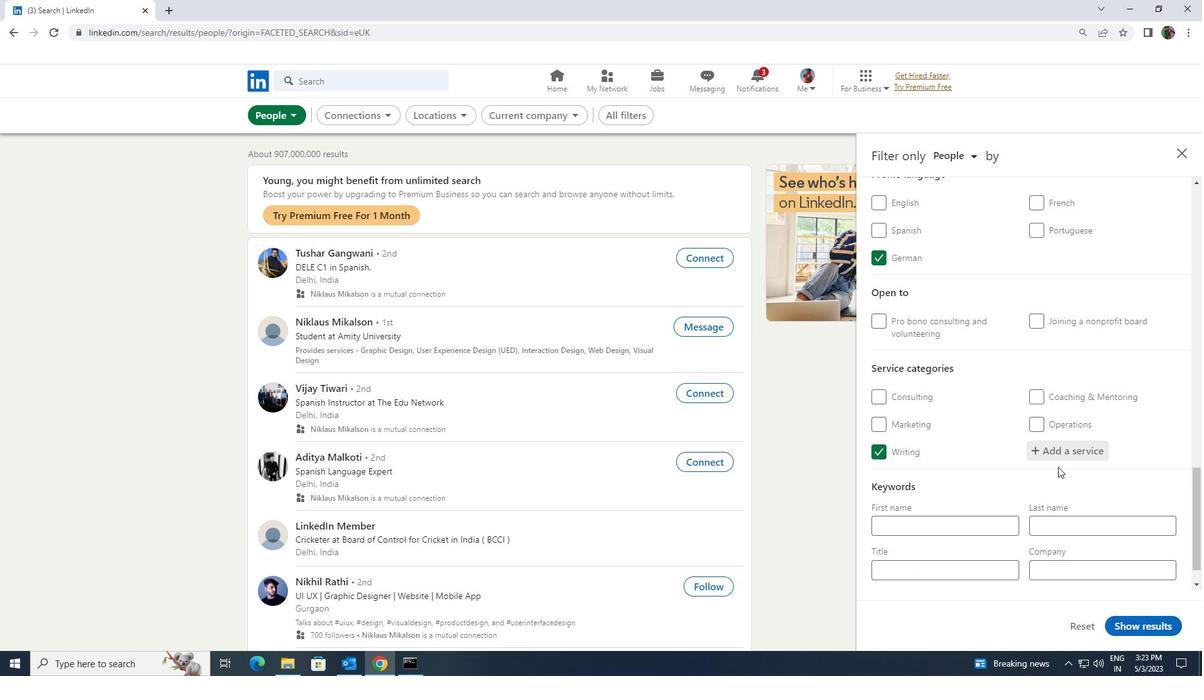 
Action: Mouse scrolled (1055, 468) with delta (0, 0)
Screenshot: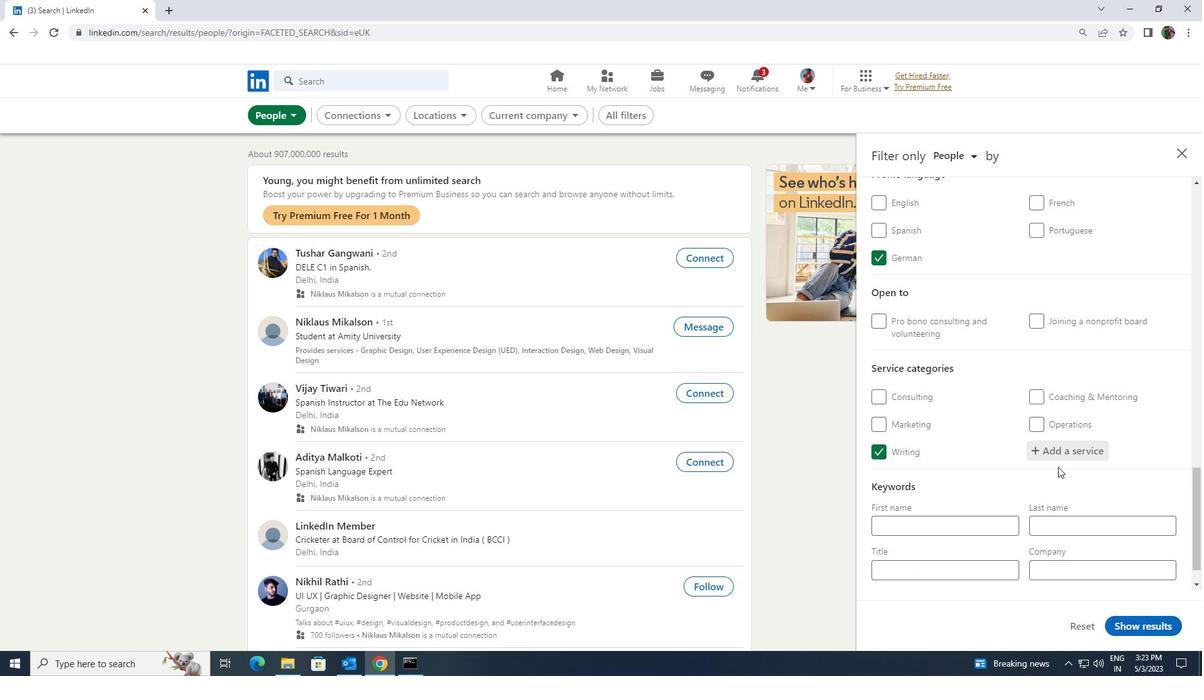 
Action: Mouse moved to (1003, 534)
Screenshot: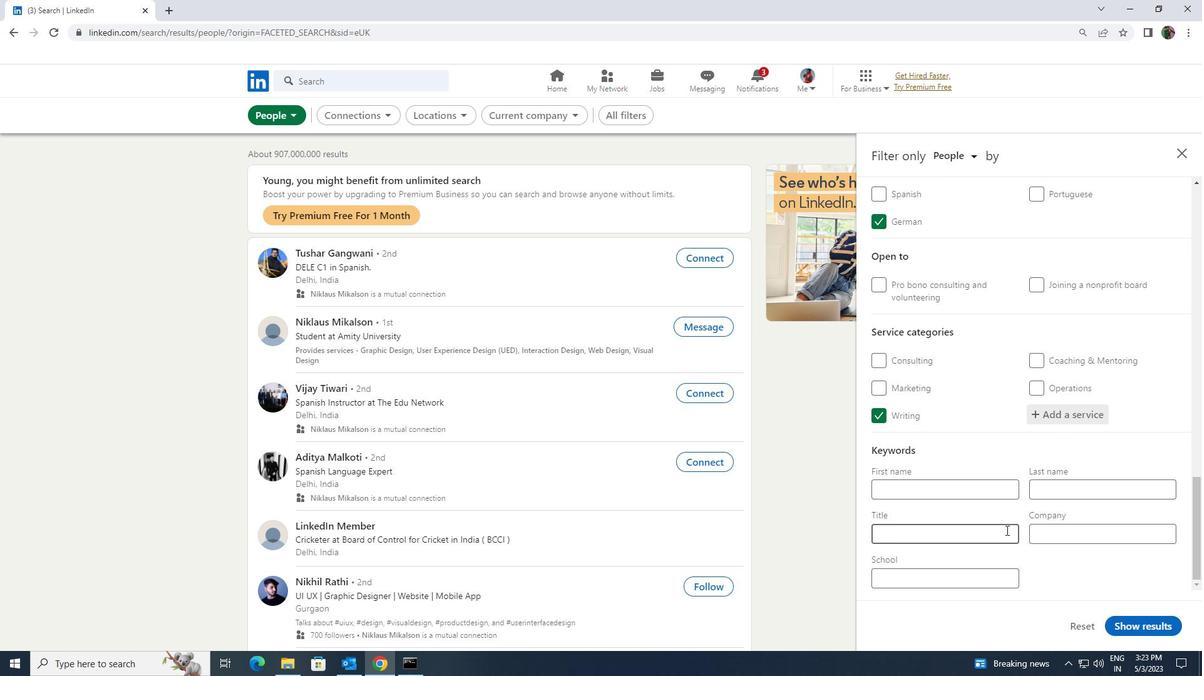
Action: Mouse pressed left at (1003, 534)
Screenshot: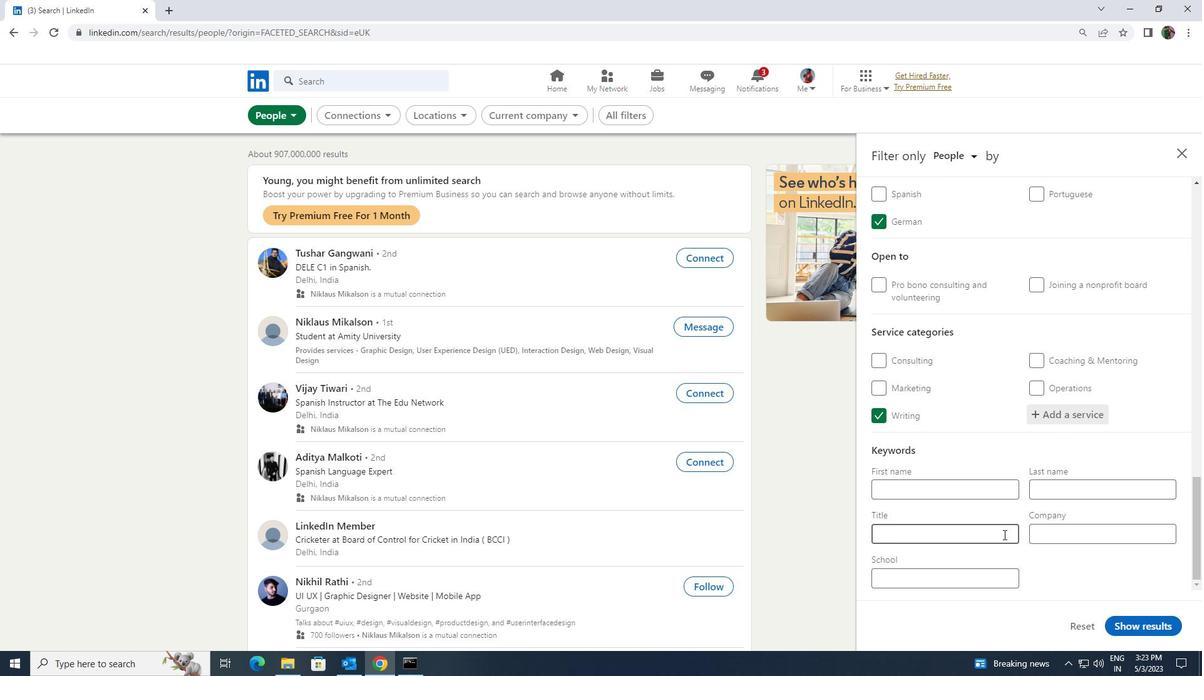 
Action: Key pressed <Key.shift><Key.shift><Key.shift><Key.shift><Key.shift>CONSELOR
Screenshot: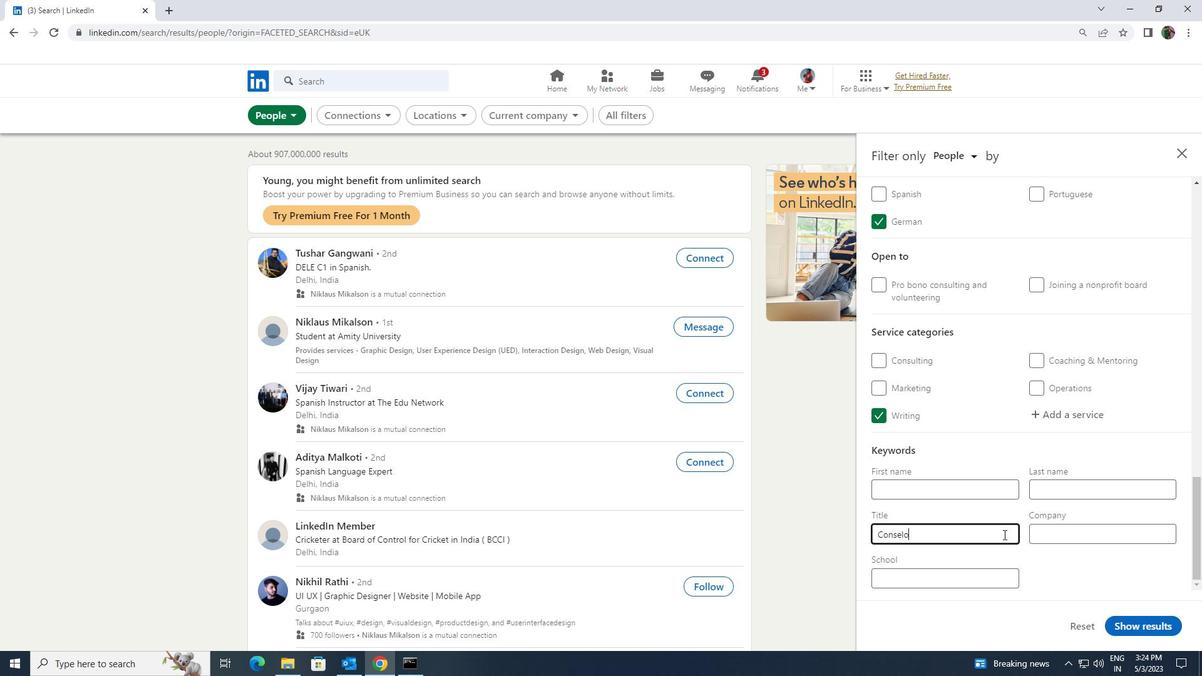 
Action: Mouse moved to (1127, 623)
Screenshot: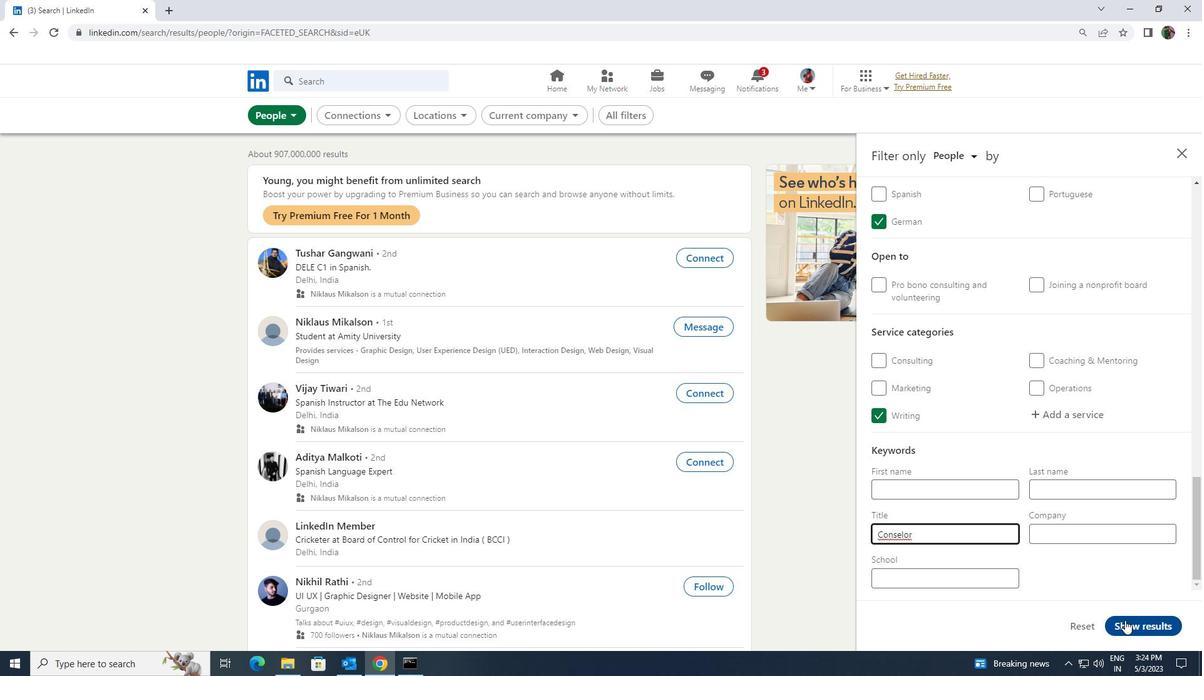
Action: Mouse pressed left at (1127, 623)
Screenshot: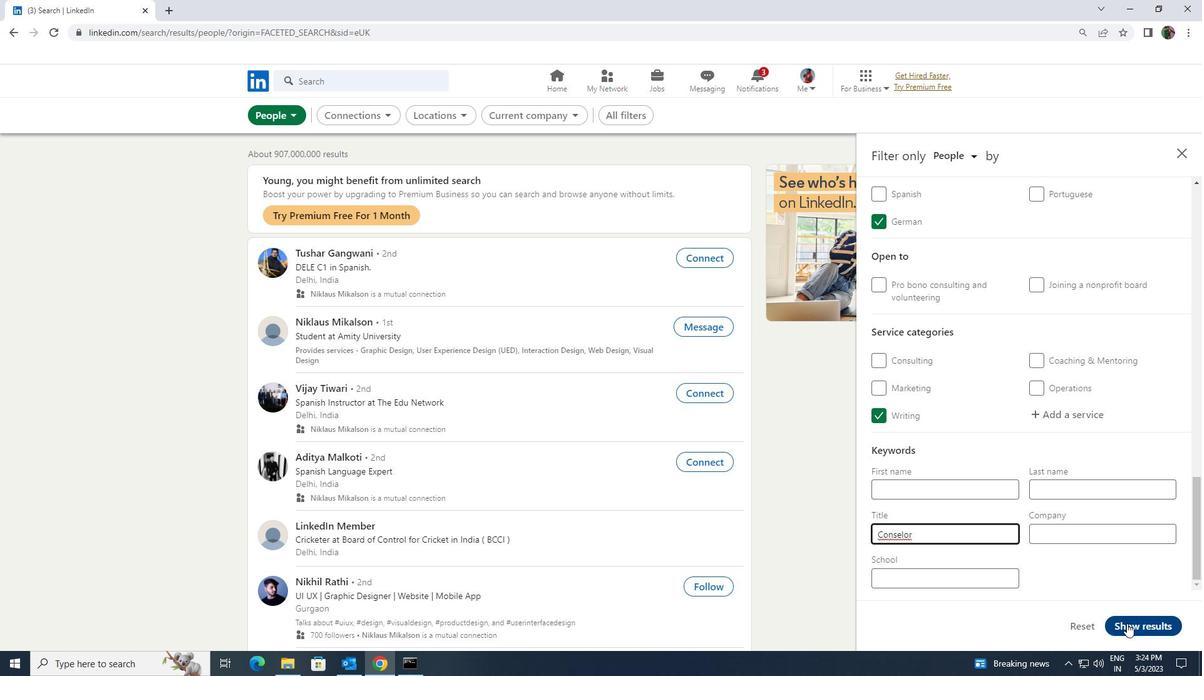 
